 Task: Make in the project AgileEagle an epic 'Penetration Testing Process Improvement'. Create in the project AgileEagle an epic 'Cybersecurity Awareness Training Implementation'. Add in the project AgileEagle an epic 'Cybersecurity Incident Response Planning'
Action: Mouse moved to (187, 48)
Screenshot: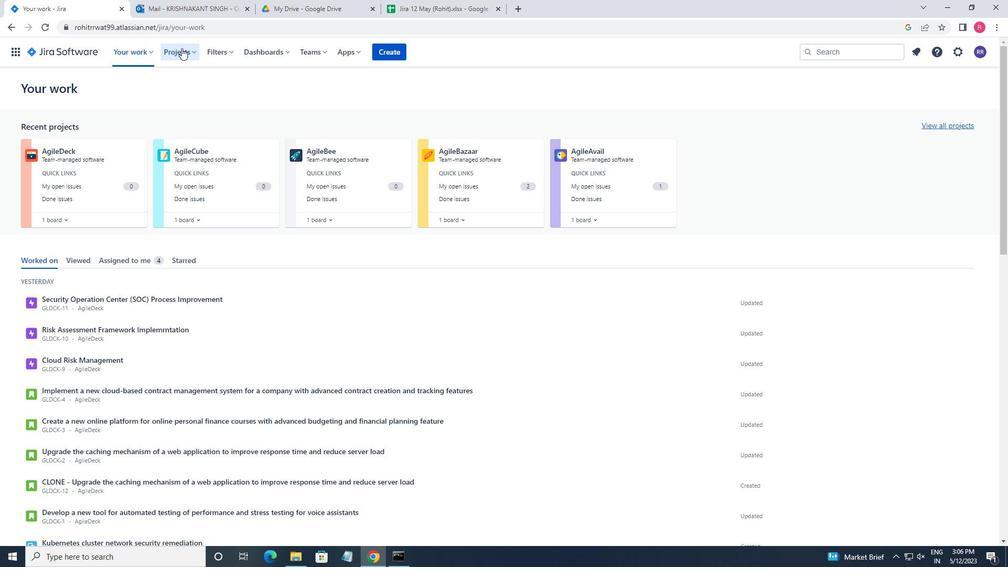 
Action: Mouse pressed left at (187, 48)
Screenshot: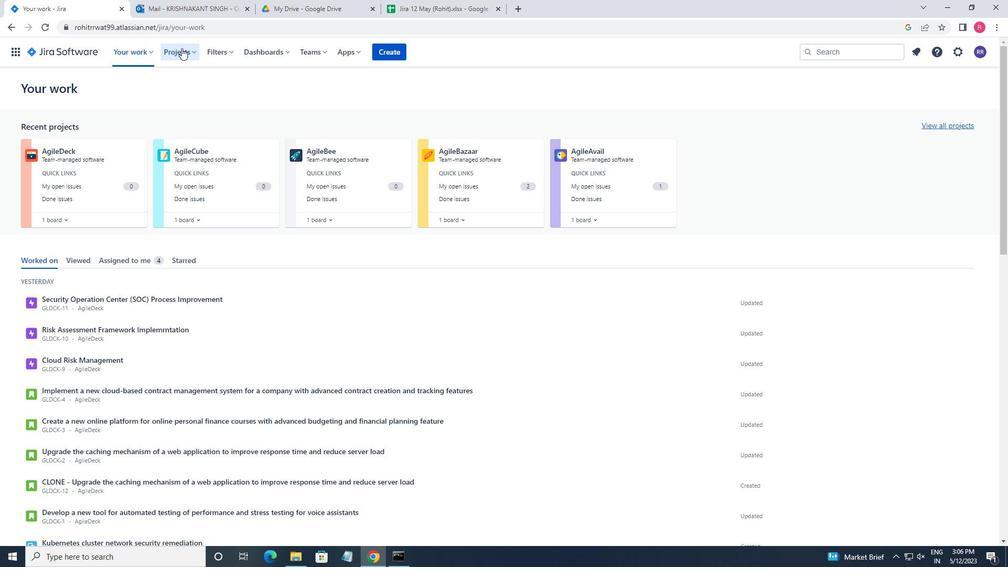 
Action: Mouse moved to (214, 98)
Screenshot: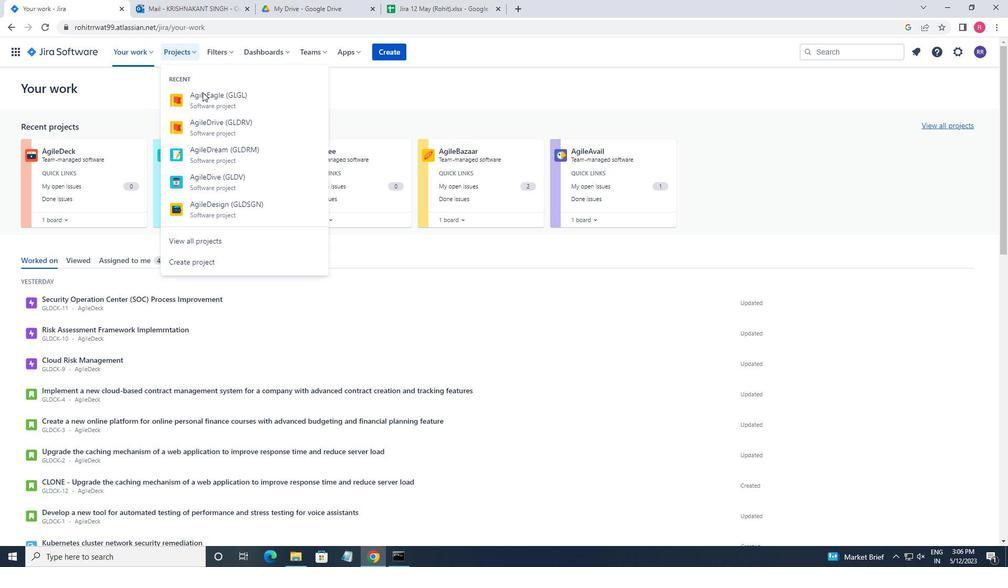 
Action: Mouse pressed left at (214, 98)
Screenshot: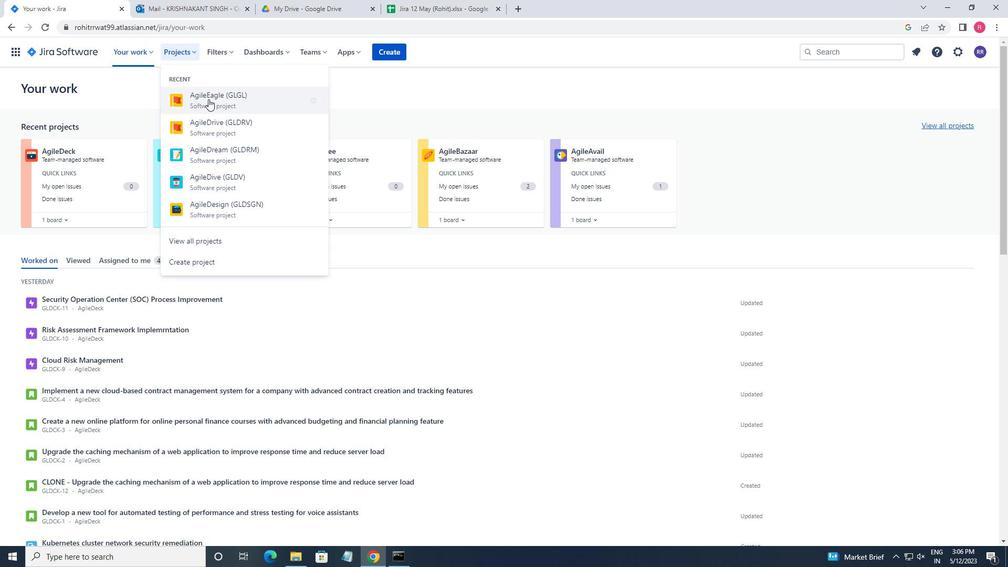 
Action: Mouse moved to (66, 165)
Screenshot: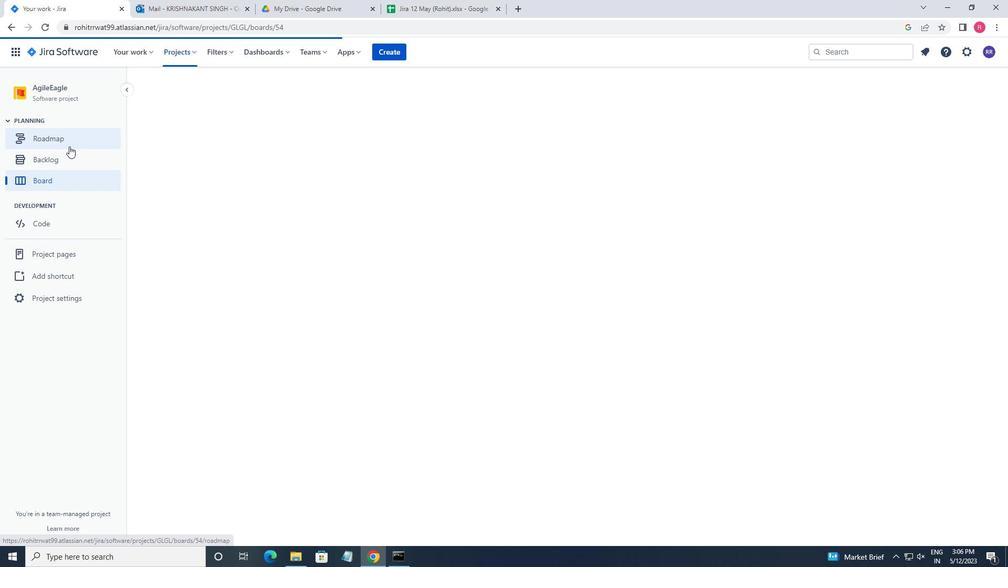 
Action: Mouse pressed left at (66, 165)
Screenshot: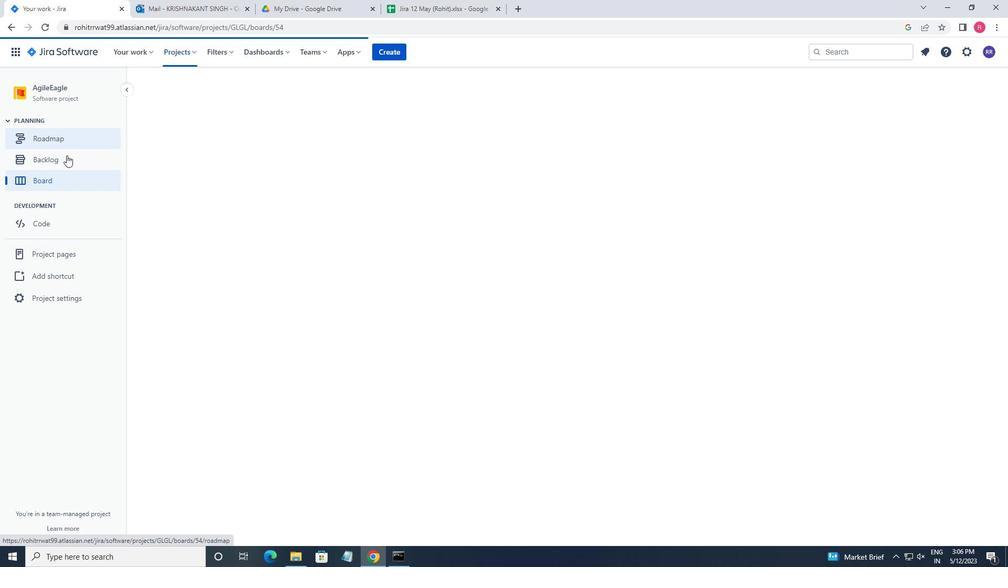 
Action: Mouse moved to (244, 360)
Screenshot: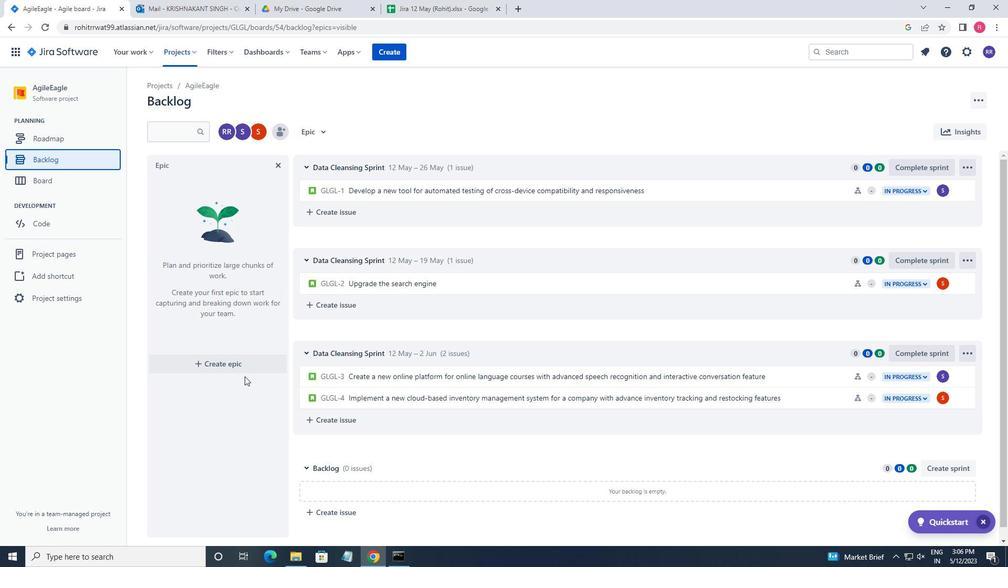 
Action: Mouse pressed left at (244, 360)
Screenshot: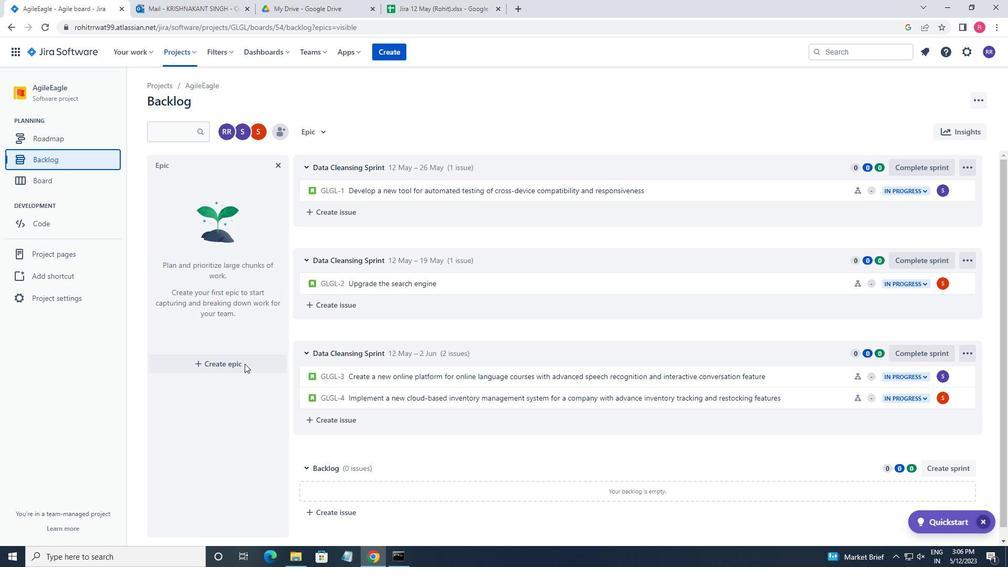 
Action: Mouse moved to (412, 391)
Screenshot: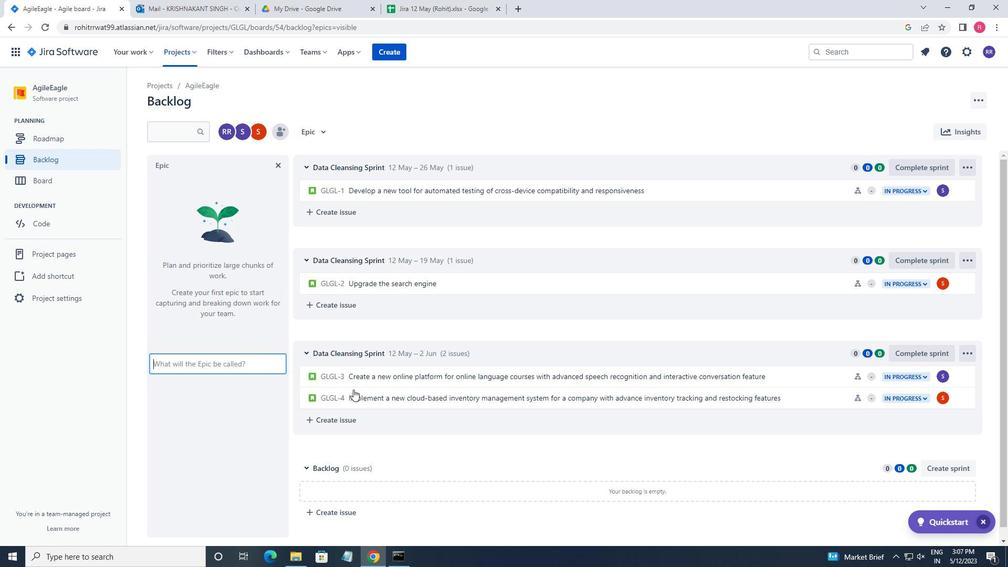 
Action: Key pressed <Key.shift_r>P
Screenshot: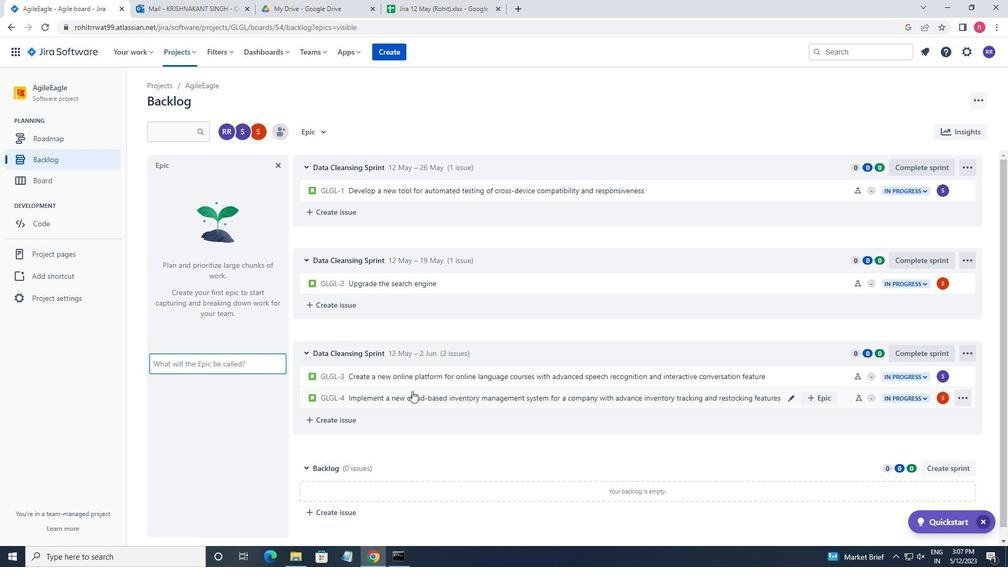 
Action: Mouse moved to (416, 388)
Screenshot: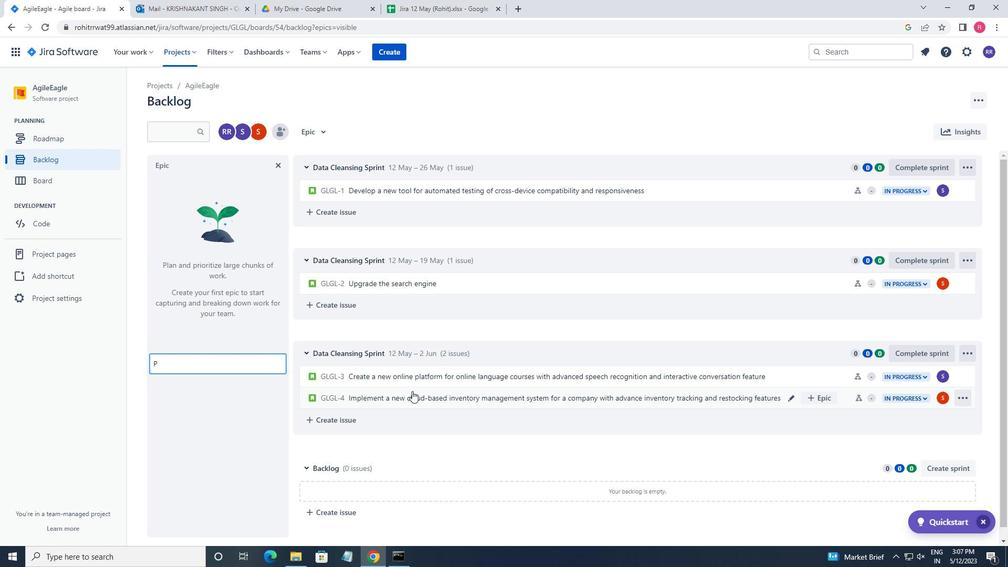 
Action: Key pressed enetration<Key.space><Key.shift>TESTIN
Screenshot: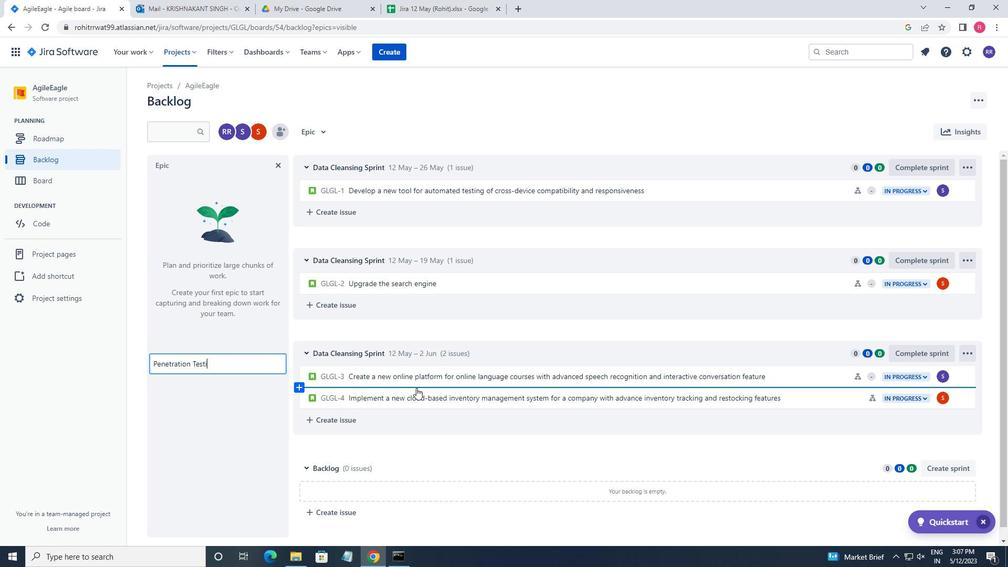 
Action: Mouse moved to (419, 385)
Screenshot: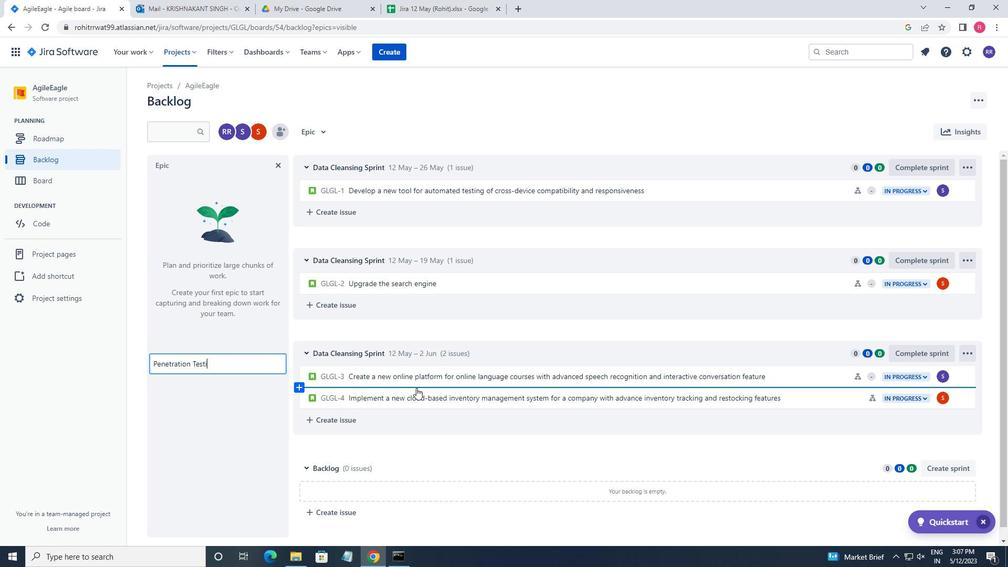 
Action: Key pressed G<Key.space>
Screenshot: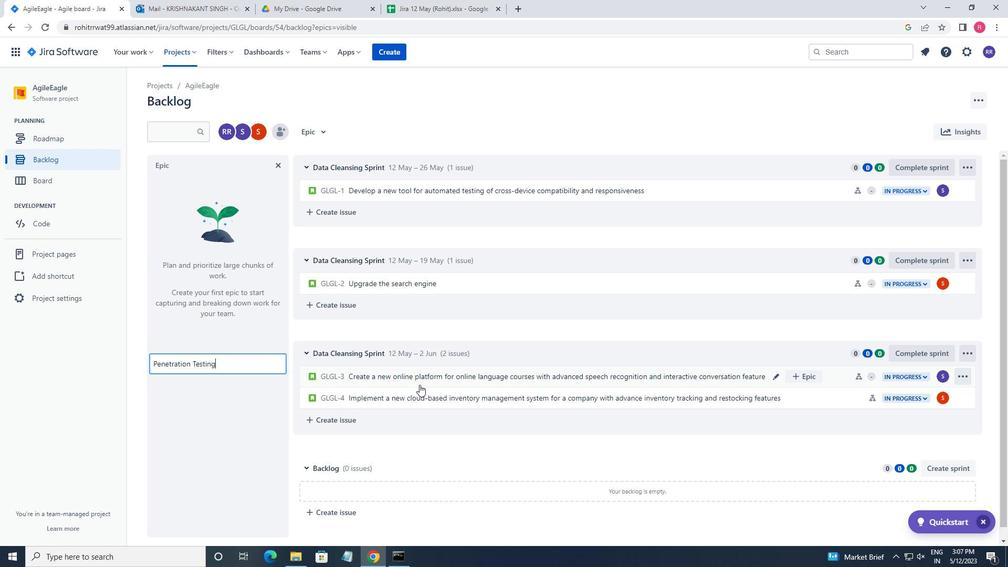 
Action: Mouse moved to (419, 384)
Screenshot: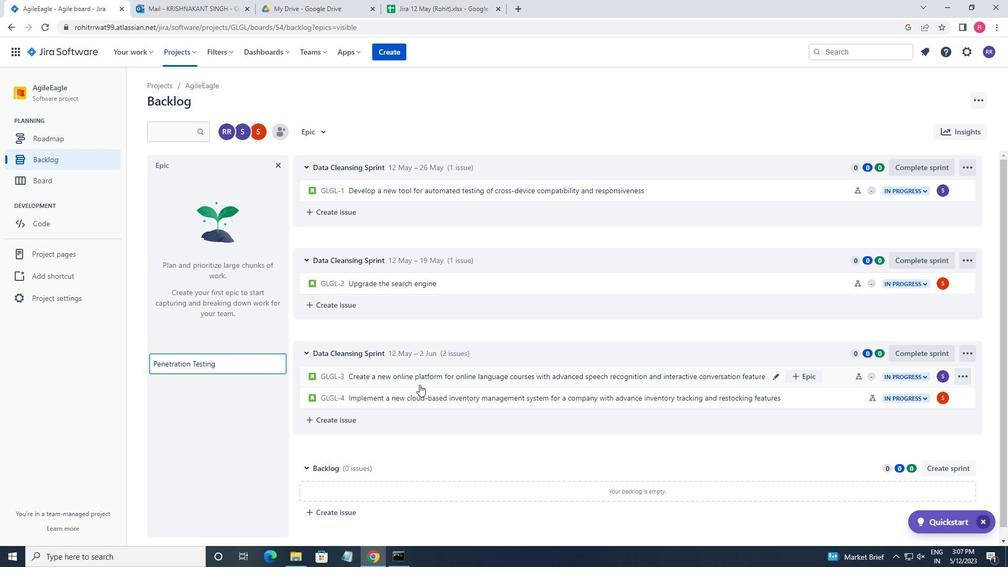 
Action: Key pressed <Key.shift_r>PROCESS
Screenshot: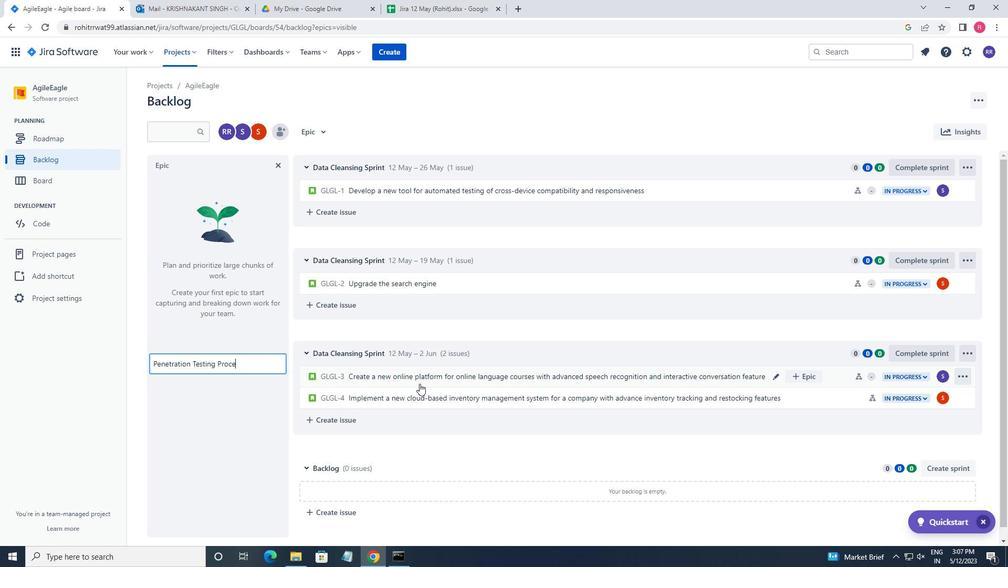 
Action: Mouse moved to (419, 383)
Screenshot: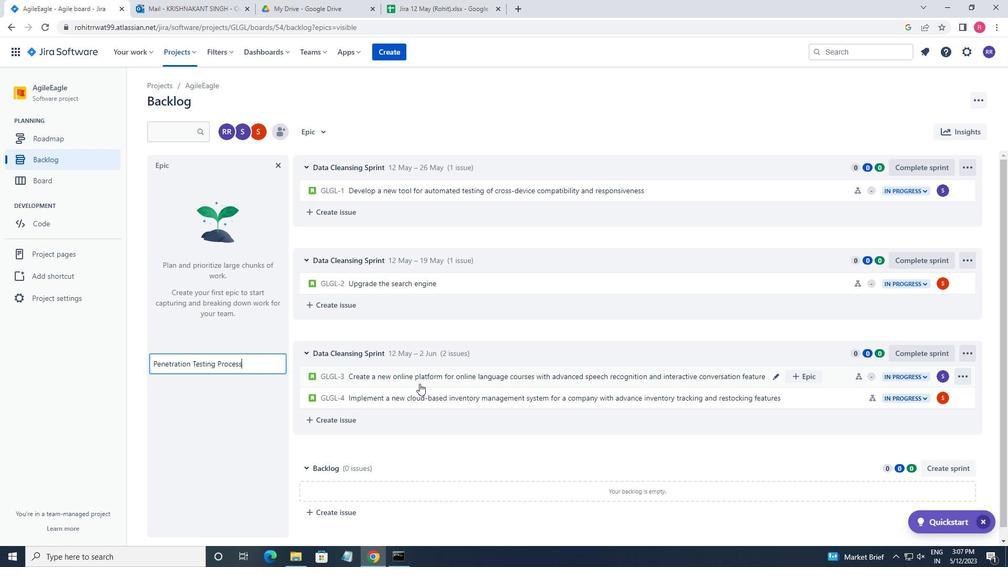 
Action: Key pressed <Key.space>
Screenshot: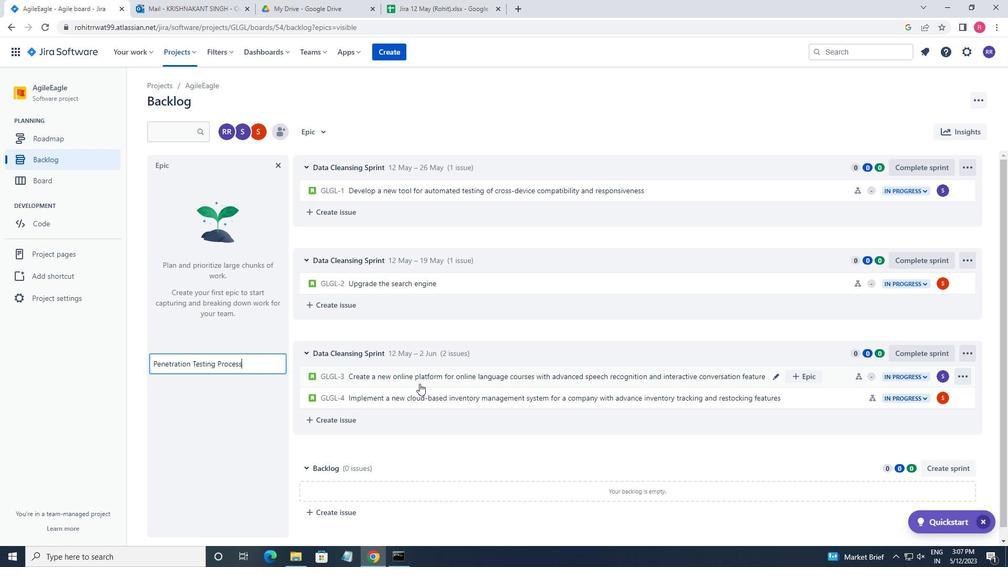 
Action: Mouse moved to (421, 381)
Screenshot: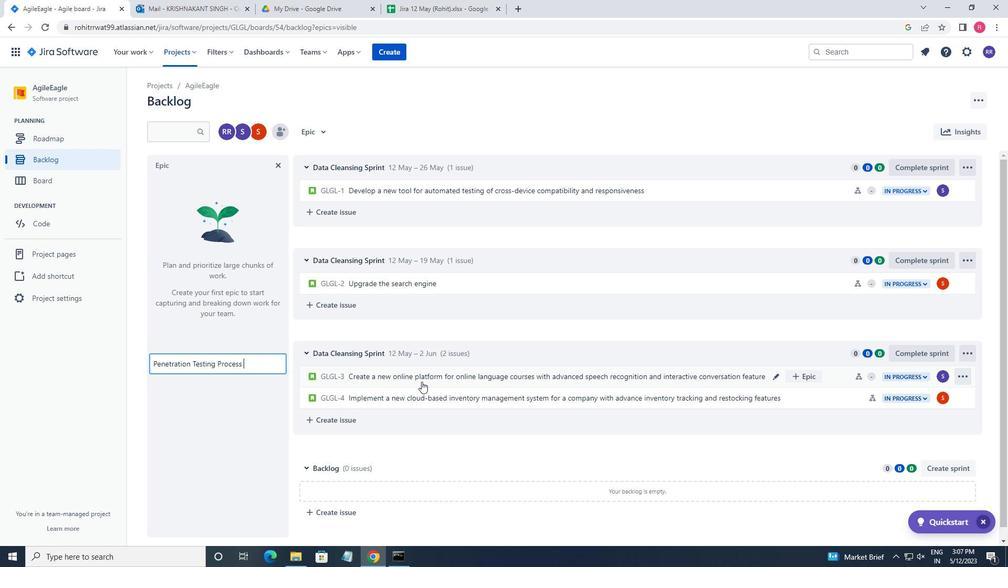 
Action: Key pressed <Key.shift_r><Key.shift_r>IMP
Screenshot: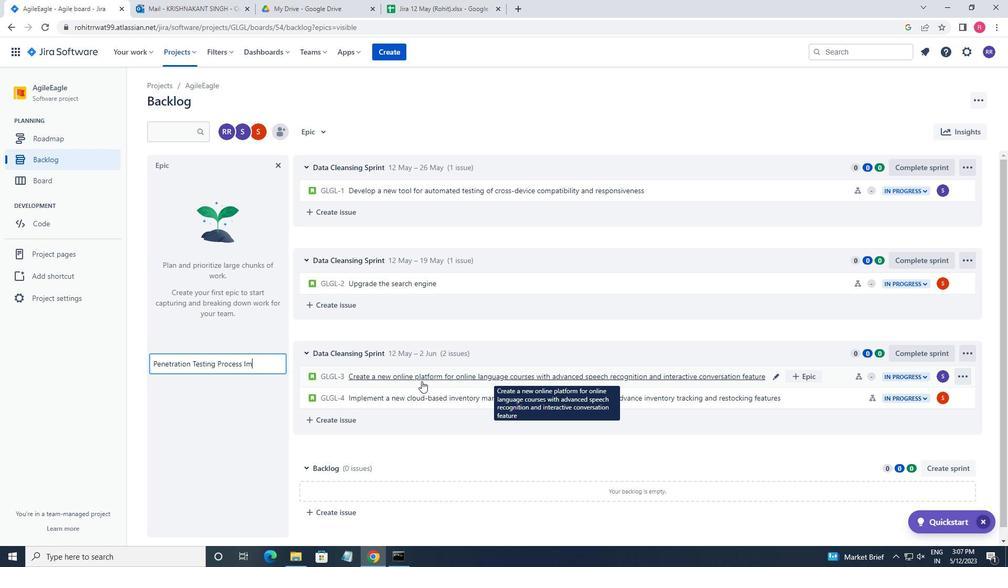 
Action: Mouse moved to (422, 381)
Screenshot: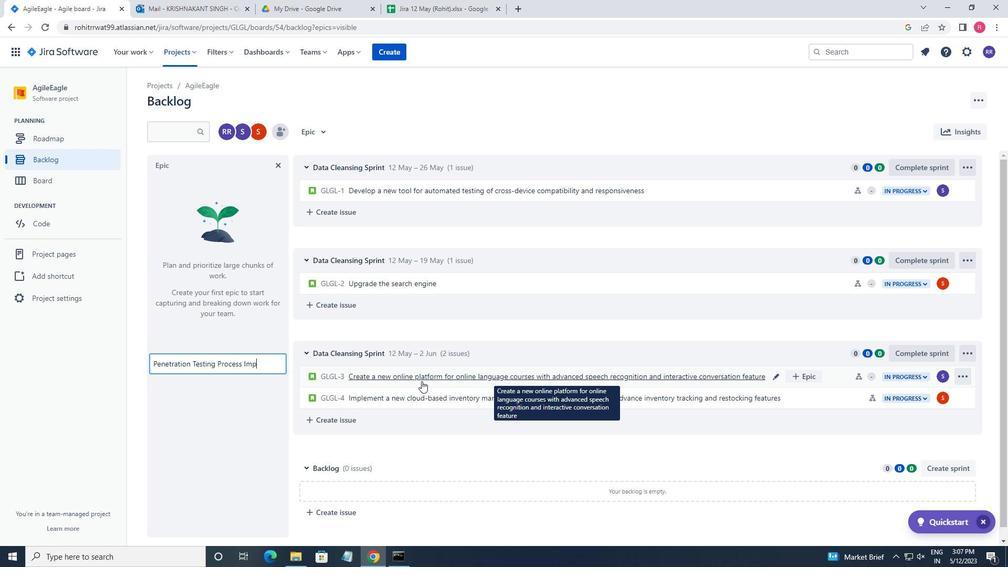 
Action: Key pressed ROV
Screenshot: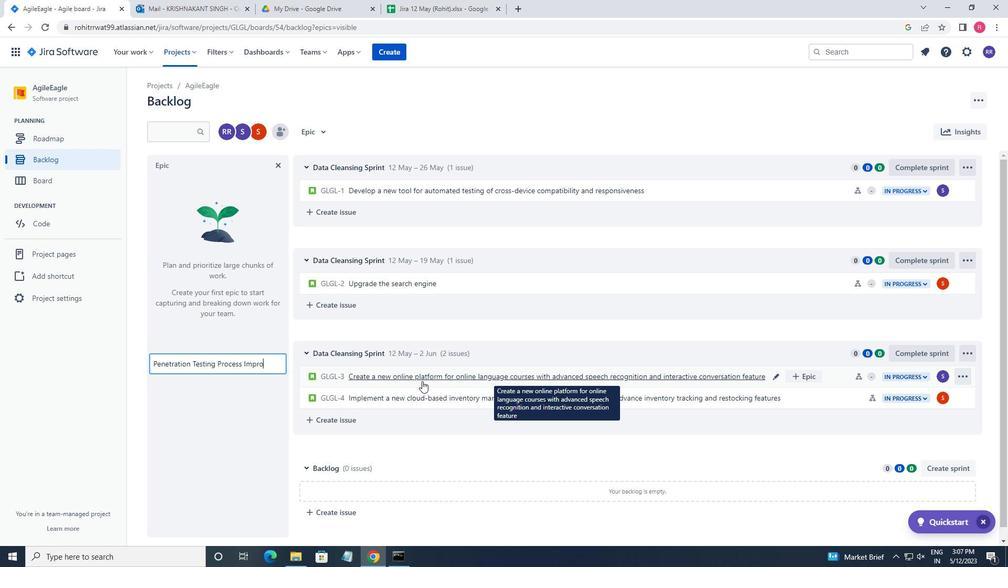 
Action: Mouse moved to (423, 379)
Screenshot: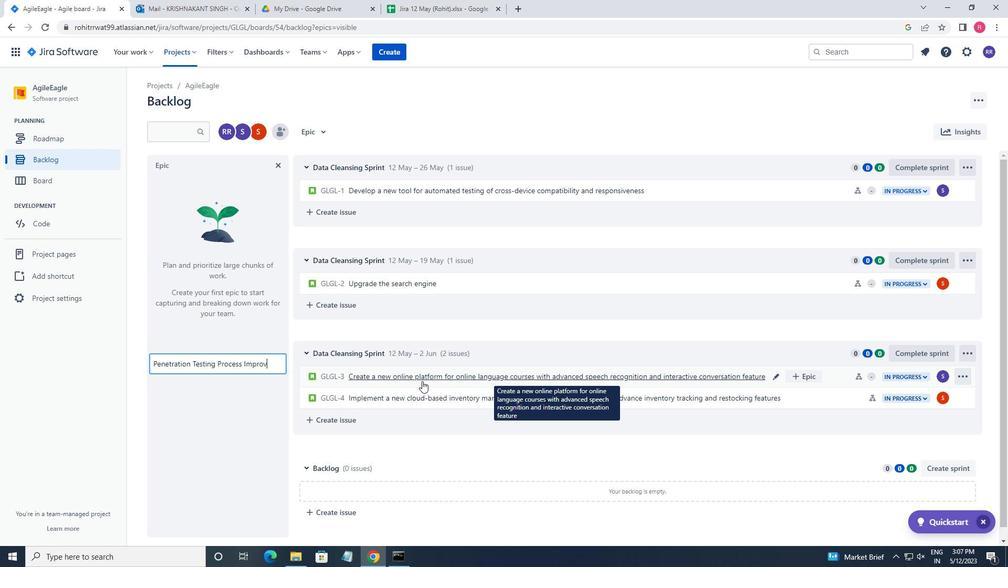
Action: Key pressed E
Screenshot: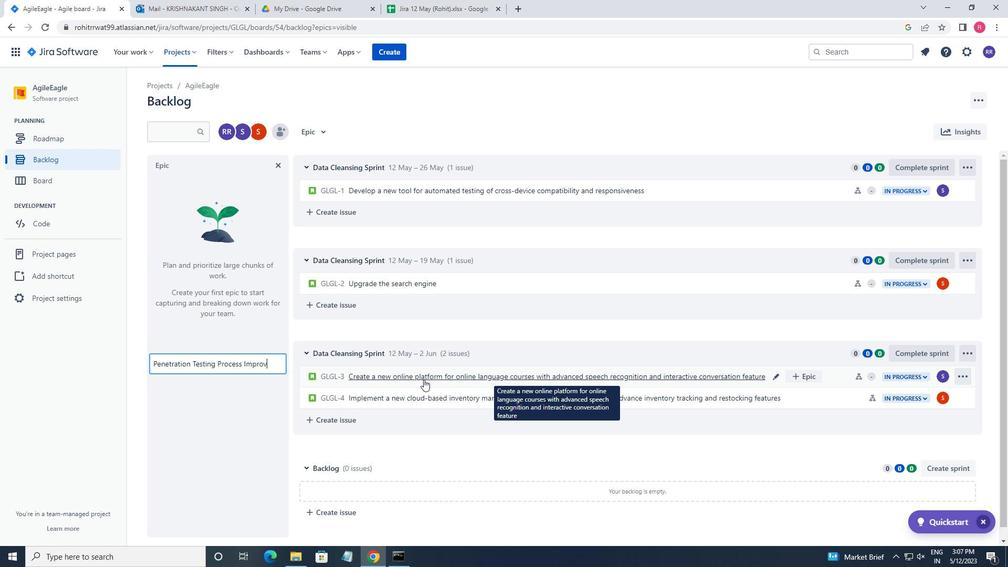 
Action: Mouse moved to (417, 379)
Screenshot: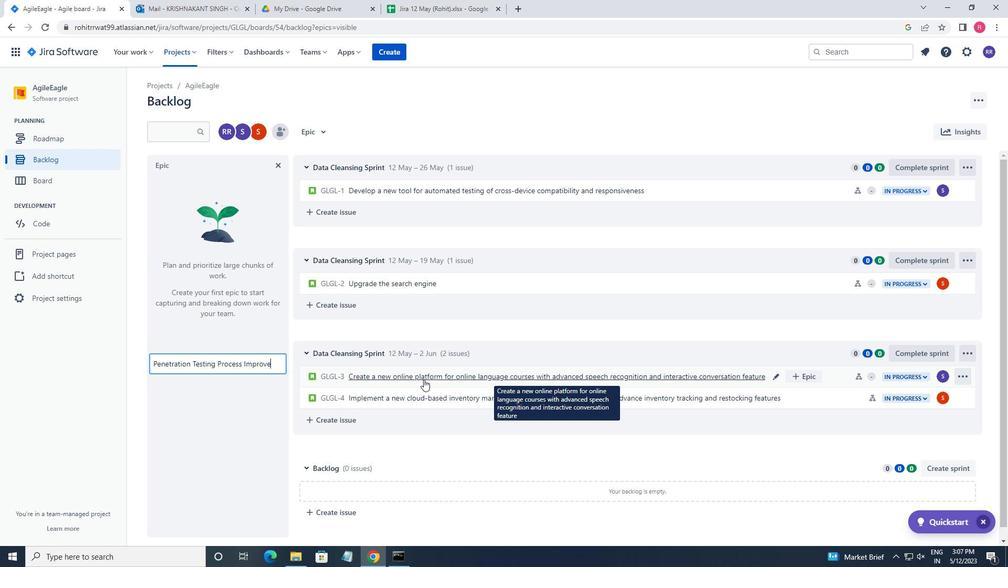 
Action: Key pressed MENT<Key.space><Key.enter><Key.shift><Key.shift>CYBERSEC
Screenshot: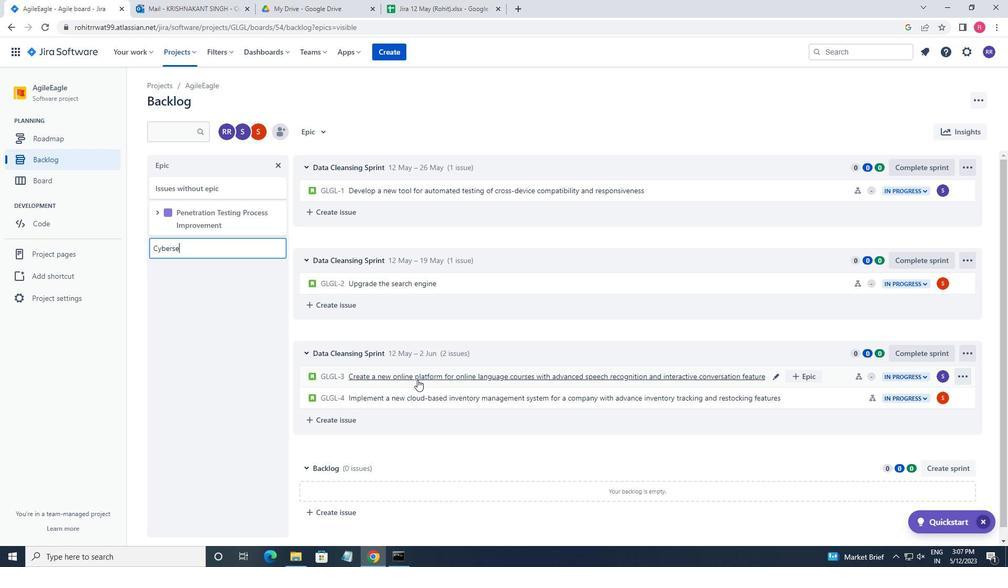 
Action: Mouse moved to (417, 379)
Screenshot: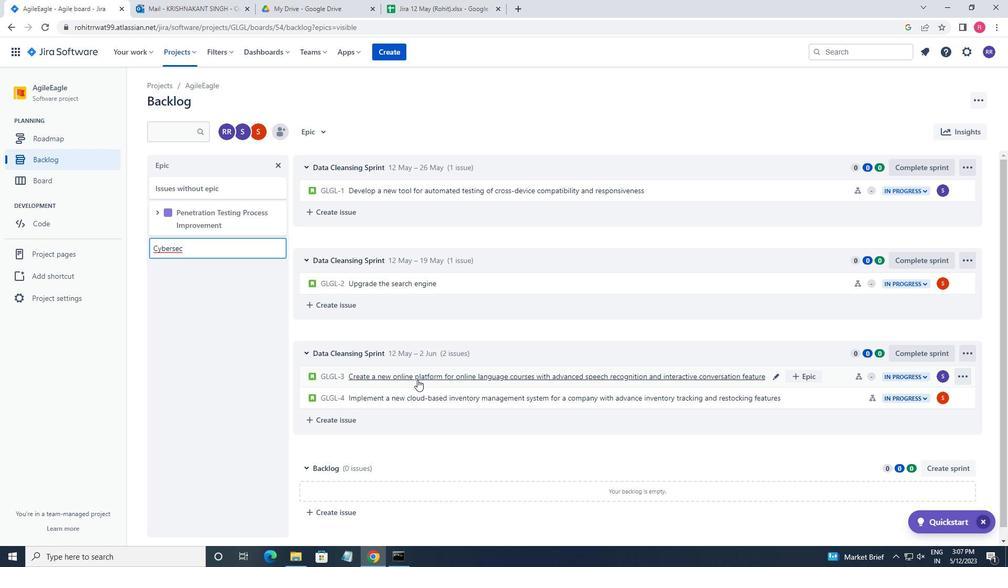 
Action: Key pressed URITY<Key.space><Key.shift>AWAR
Screenshot: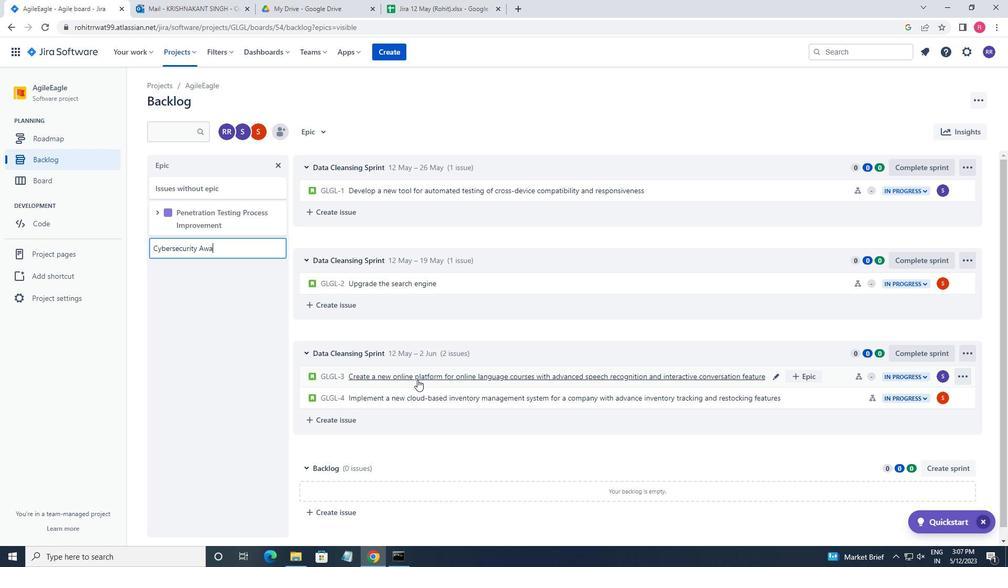 
Action: Mouse moved to (419, 378)
Screenshot: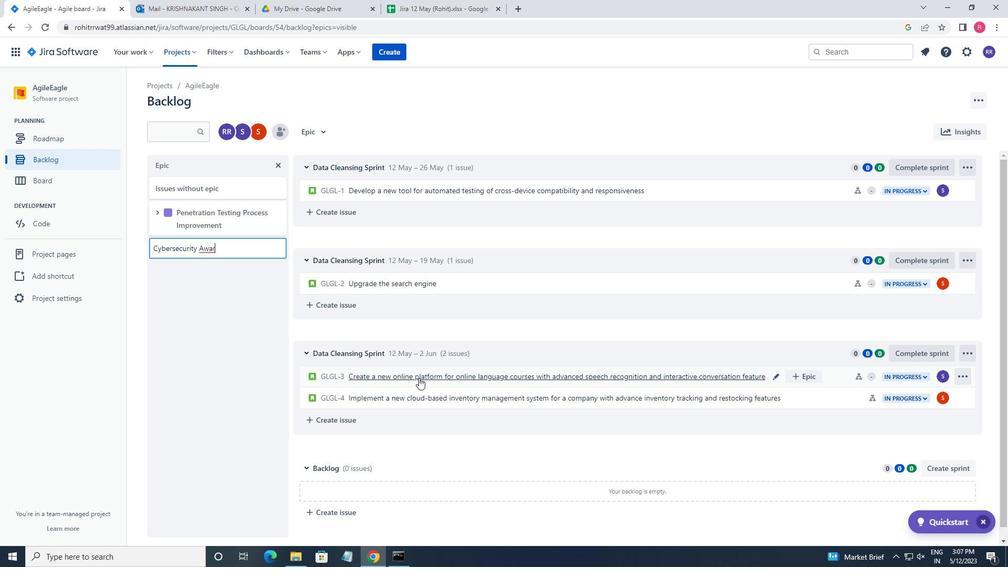 
Action: Key pressed <Key.backspace>
Screenshot: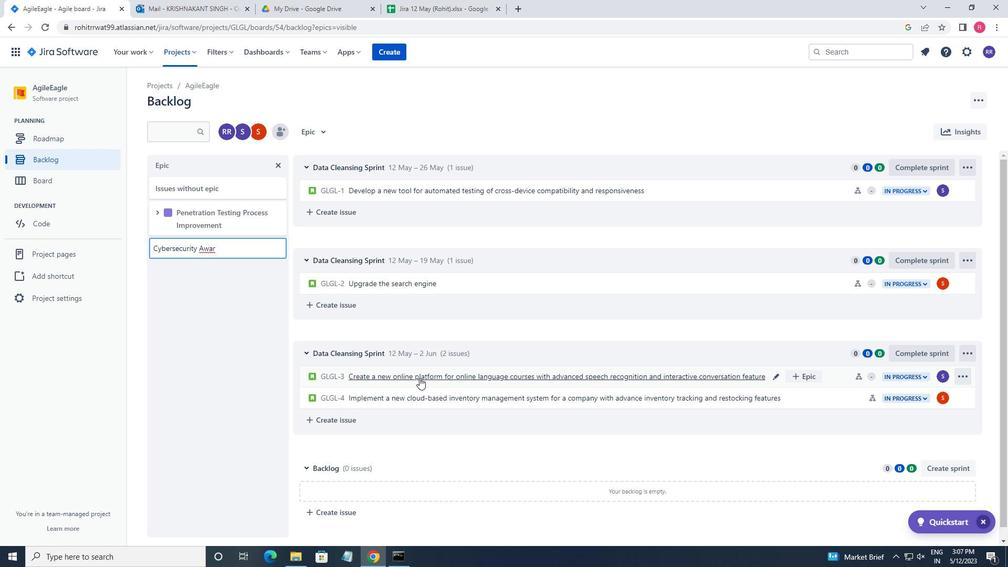
Action: Mouse moved to (414, 372)
Screenshot: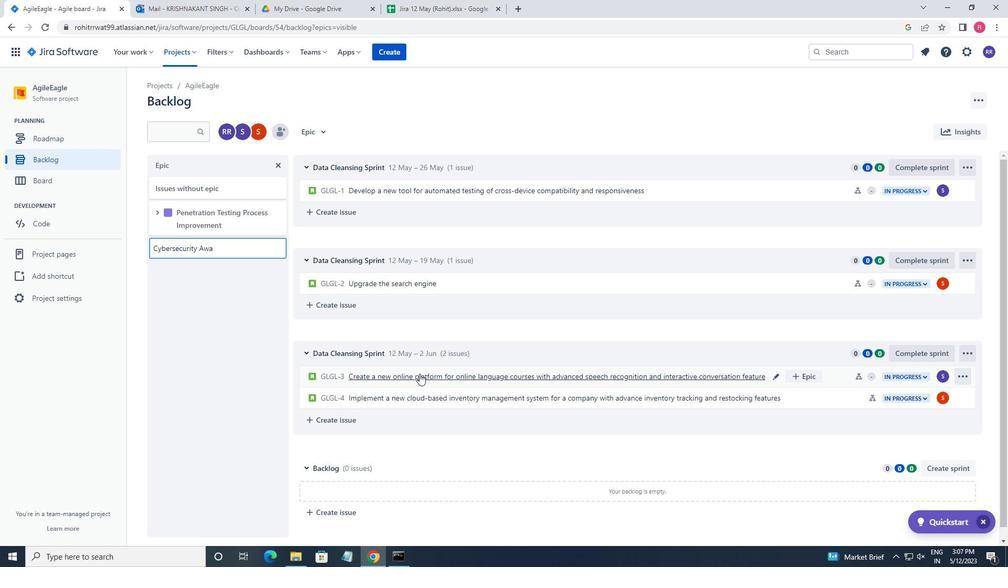 
Action: Key pressed RENESS<Key.space><Key.shift>TRANING<Key.space><Key.backspace><Key.backspace><Key.backspace><Key.backspace>
Screenshot: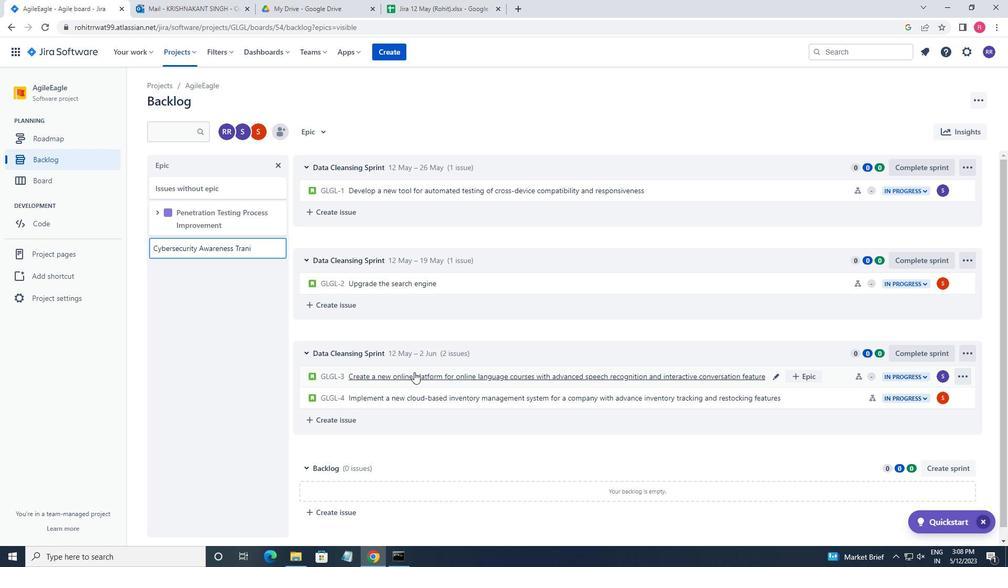 
Action: Mouse moved to (416, 369)
Screenshot: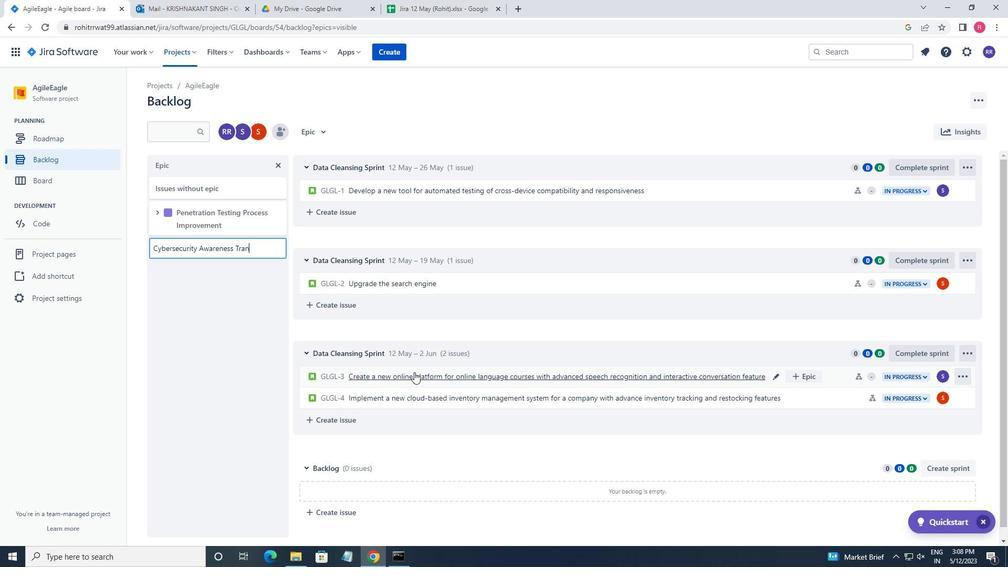 
Action: Key pressed <Key.backspace>INING<Key.space><Key.shift_r><Key.shift_r><Key.shift_r><Key.shift_r><Key.shift_r>IMP
Screenshot: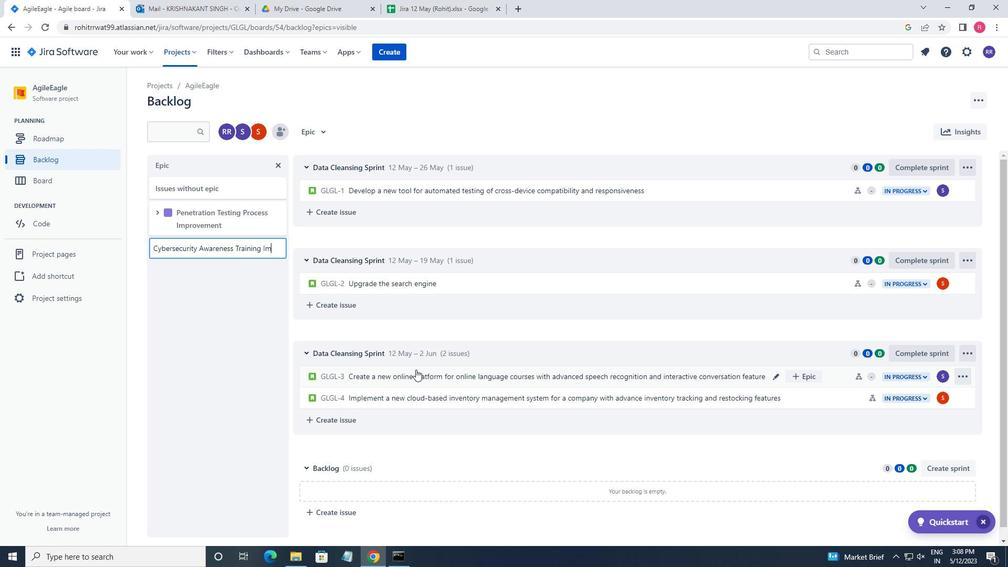 
Action: Mouse moved to (415, 371)
Screenshot: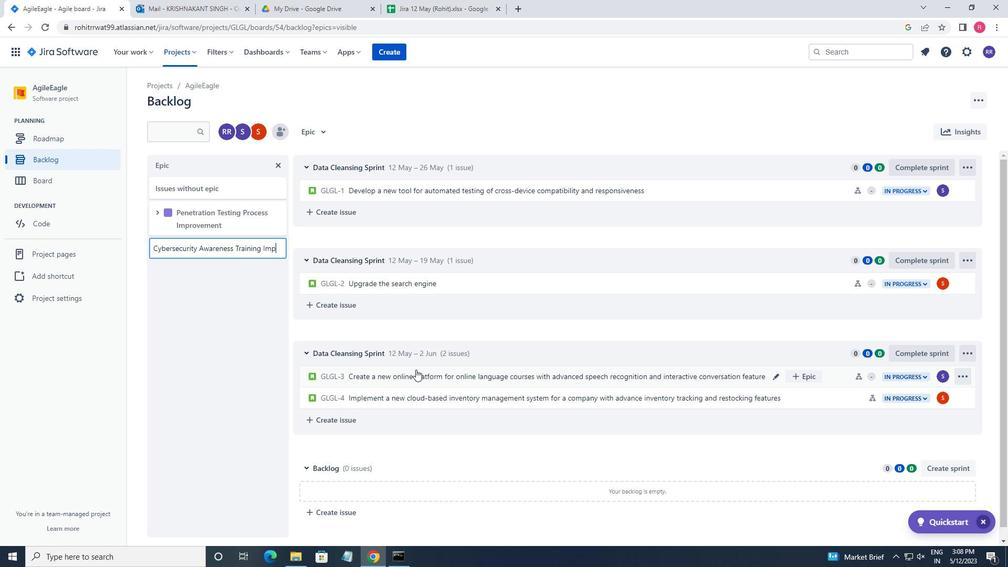 
Action: Key pressed L
Screenshot: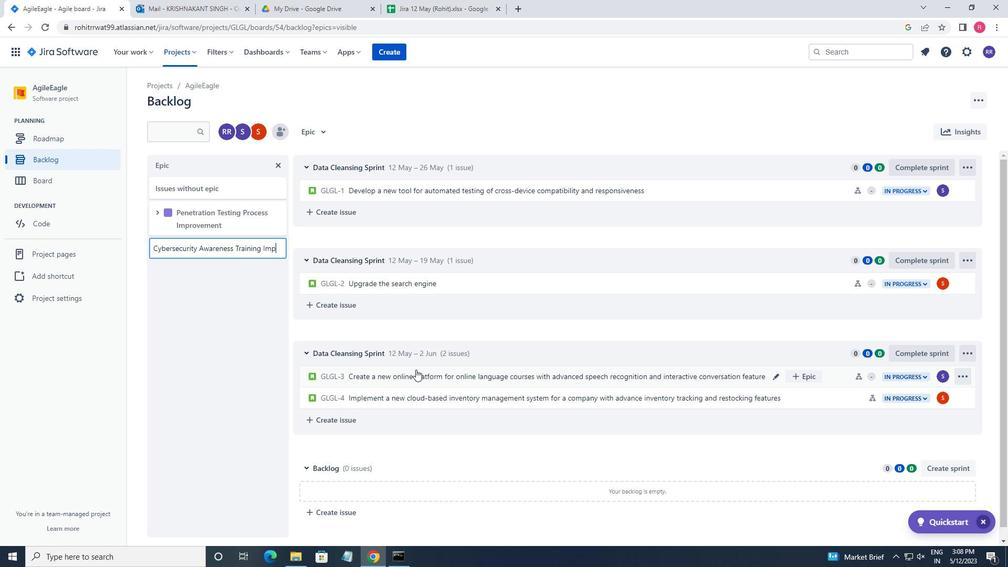 
Action: Mouse moved to (412, 372)
Screenshot: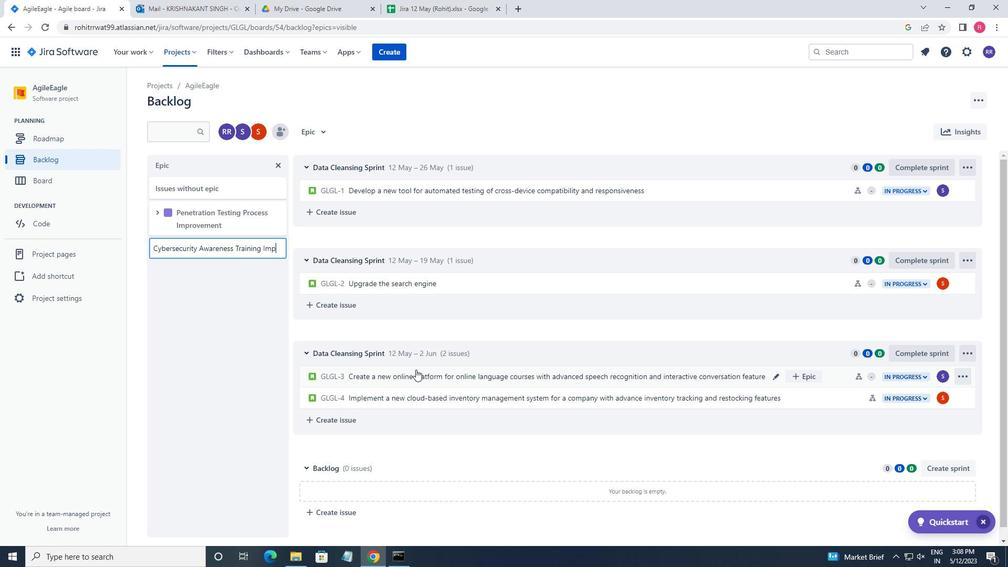 
Action: Key pressed EMEN
Screenshot: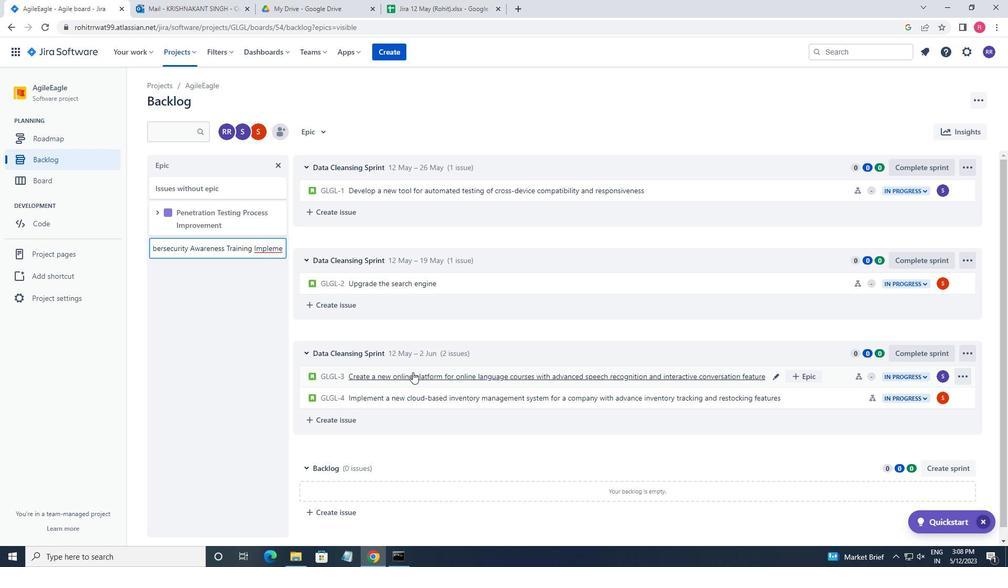 
Action: Mouse moved to (412, 372)
Screenshot: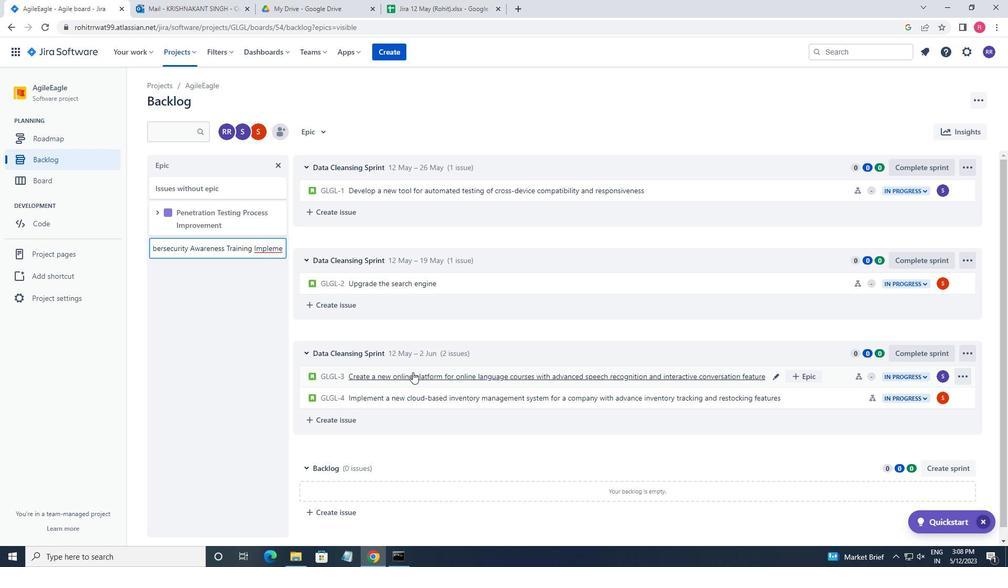 
Action: Key pressed TATION<Key.space>
Screenshot: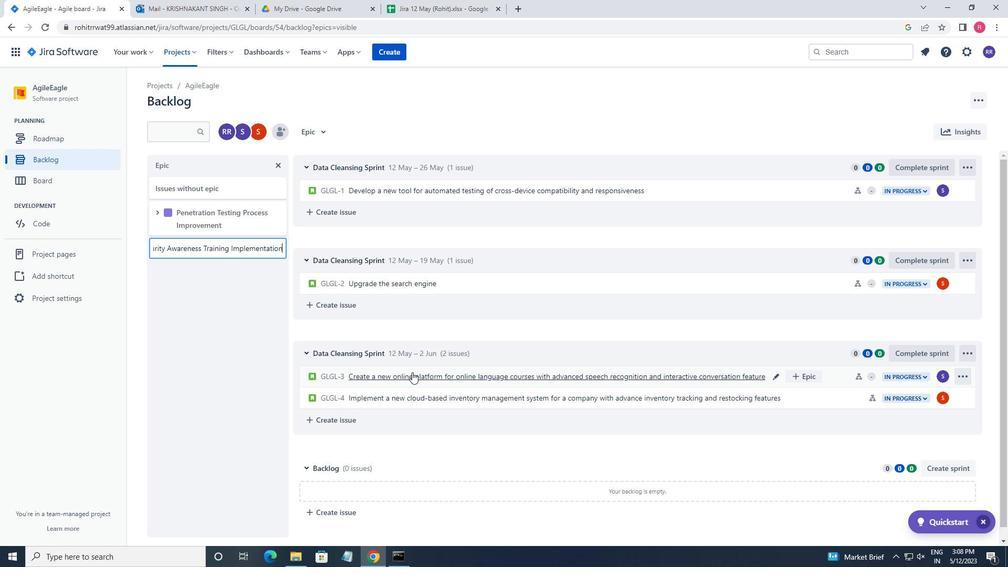 
Action: Mouse moved to (410, 372)
Screenshot: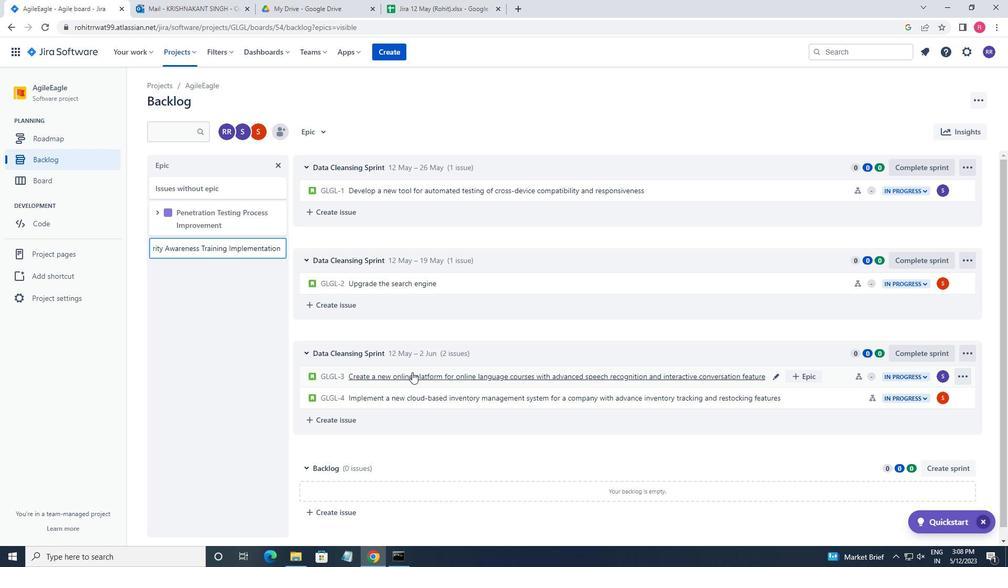 
Action: Key pressed <Key.enter>
Screenshot: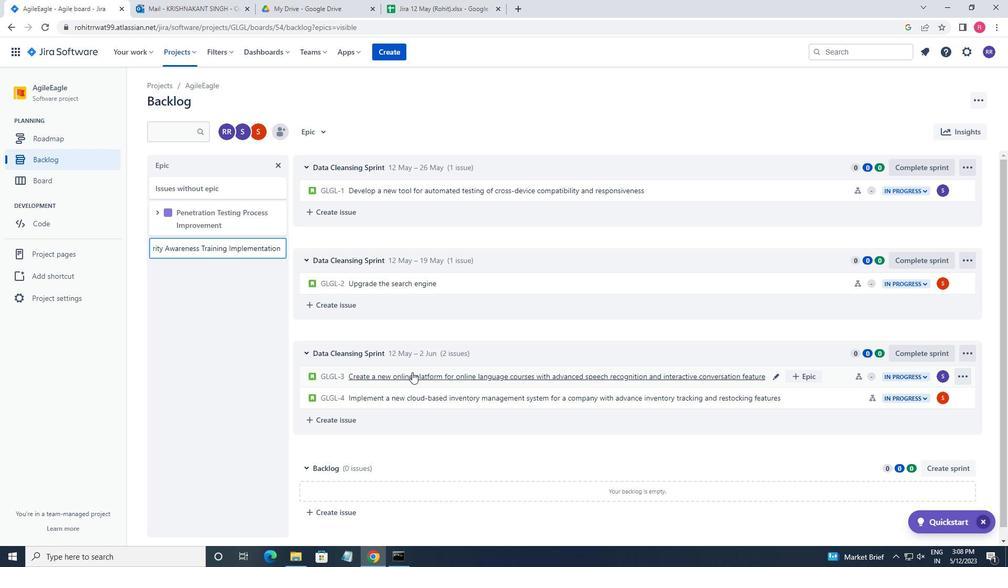 
Action: Mouse moved to (410, 372)
Screenshot: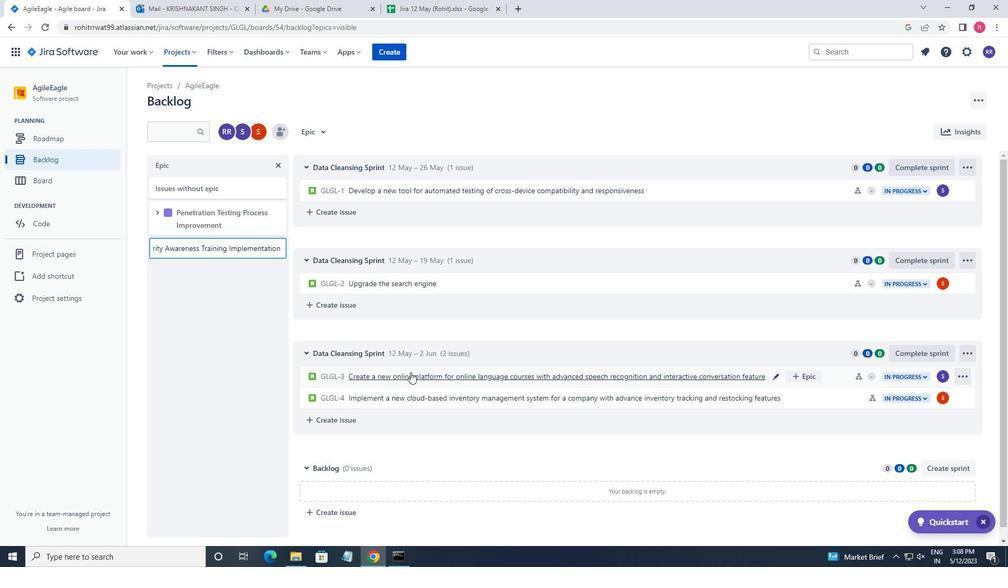 
Action: Key pressed <Key.shift>CYBER
Screenshot: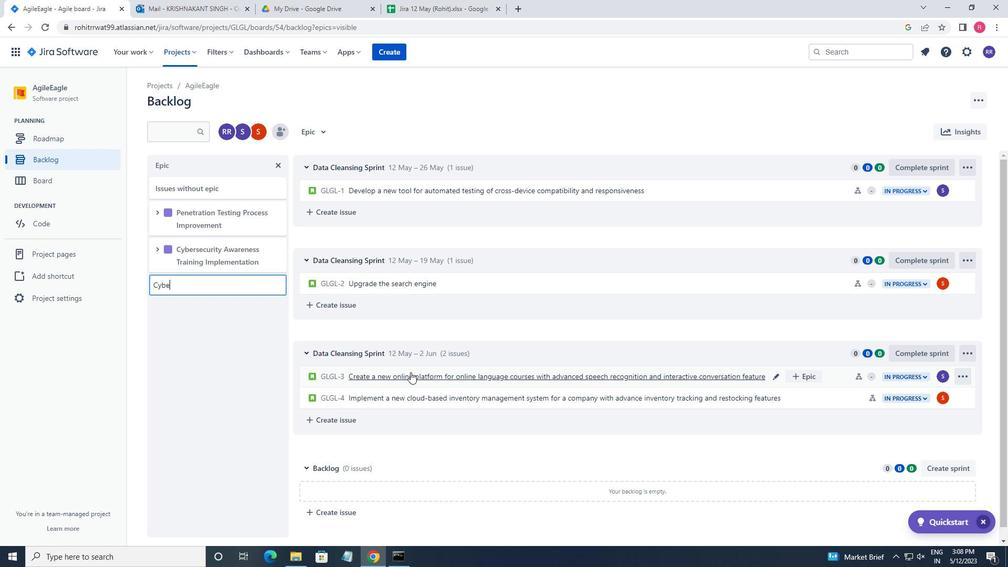 
Action: Mouse moved to (410, 373)
Screenshot: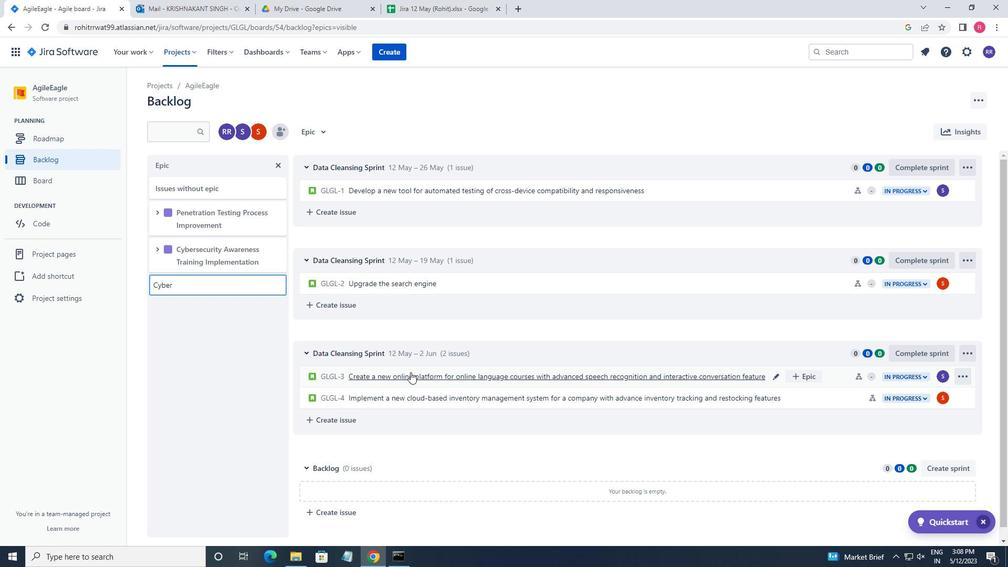 
Action: Key pressed SECUARTY
Screenshot: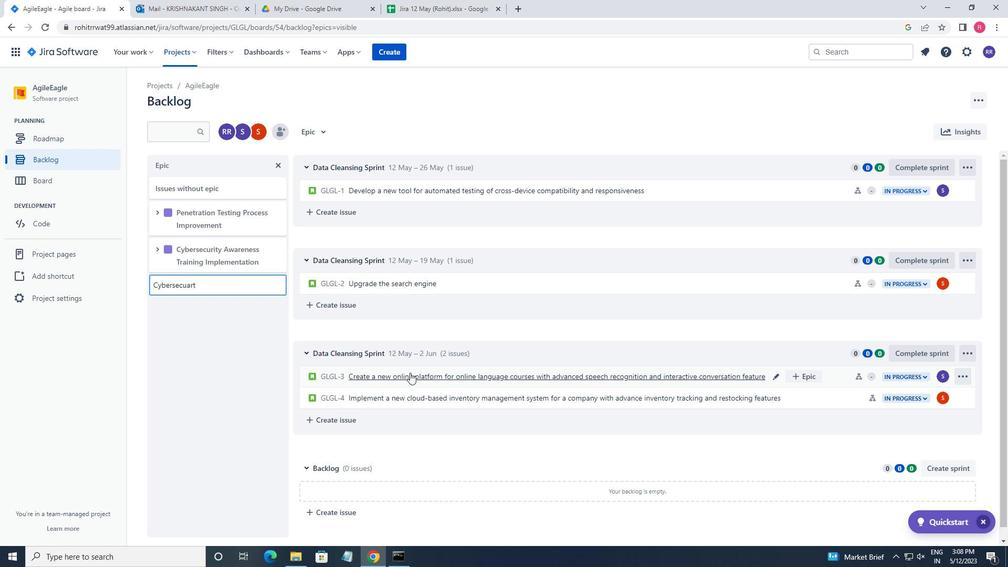 
Action: Mouse moved to (410, 373)
Screenshot: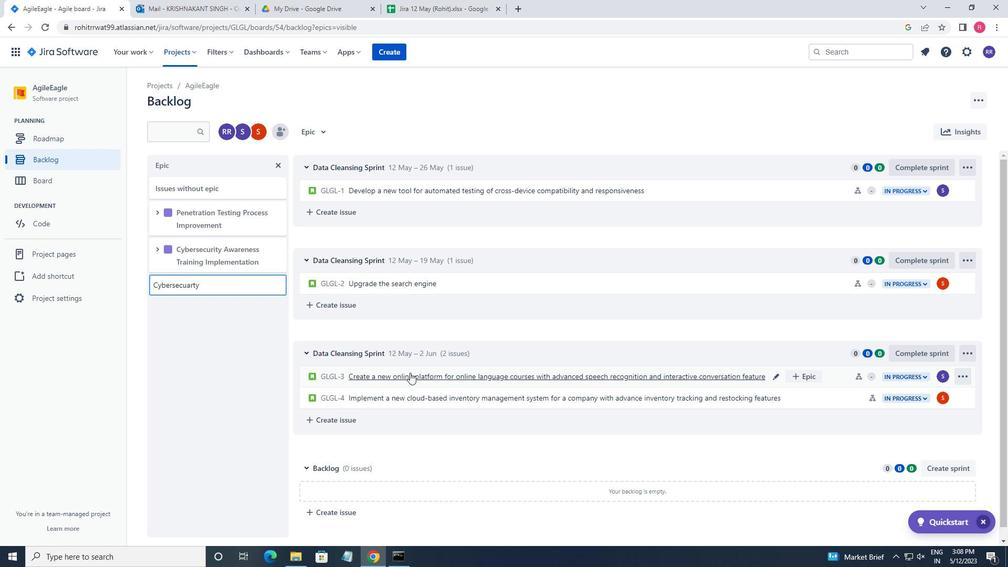 
Action: Key pressed <Key.space><Key.backspace><Key.backspace><Key.backspace>
Screenshot: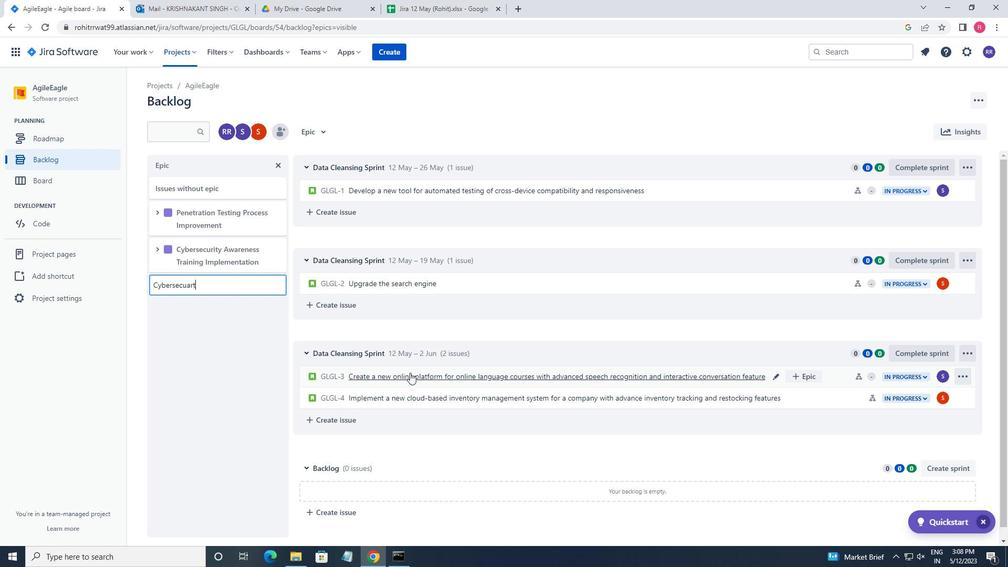 
Action: Mouse moved to (409, 373)
Screenshot: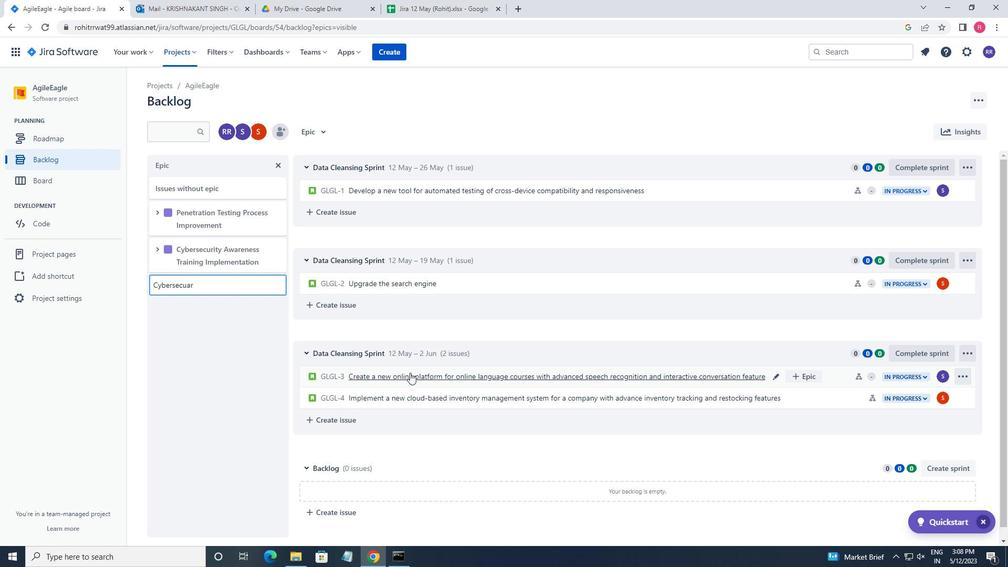 
Action: Key pressed <Key.backspace>
Screenshot: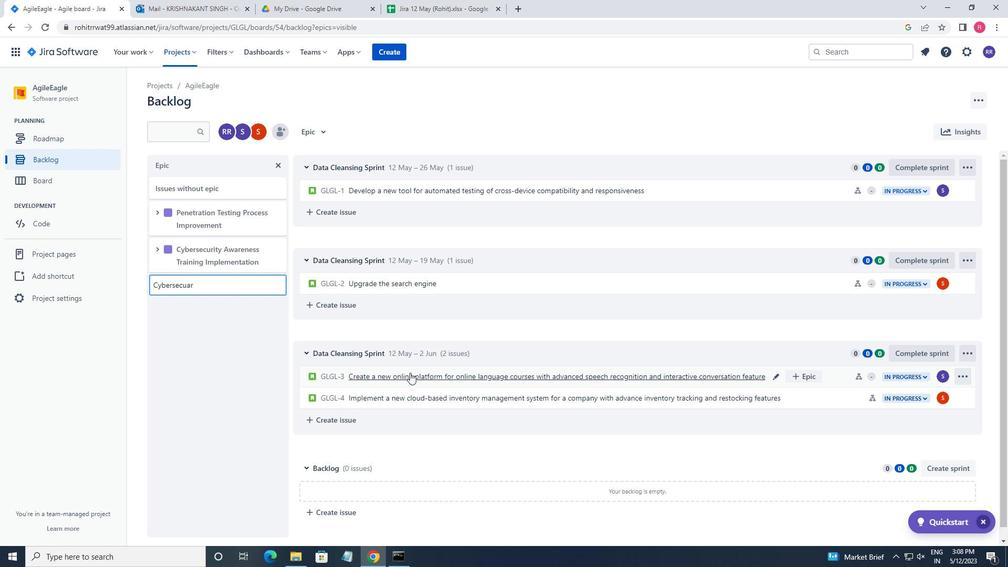 
Action: Mouse moved to (408, 373)
Screenshot: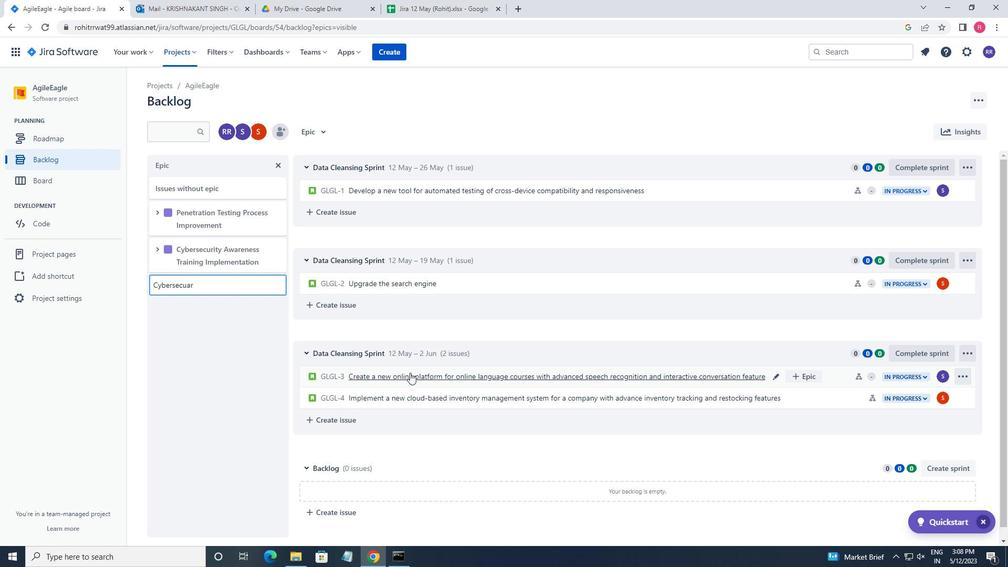 
Action: Key pressed <Key.backspace><Key.backspace>U
Screenshot: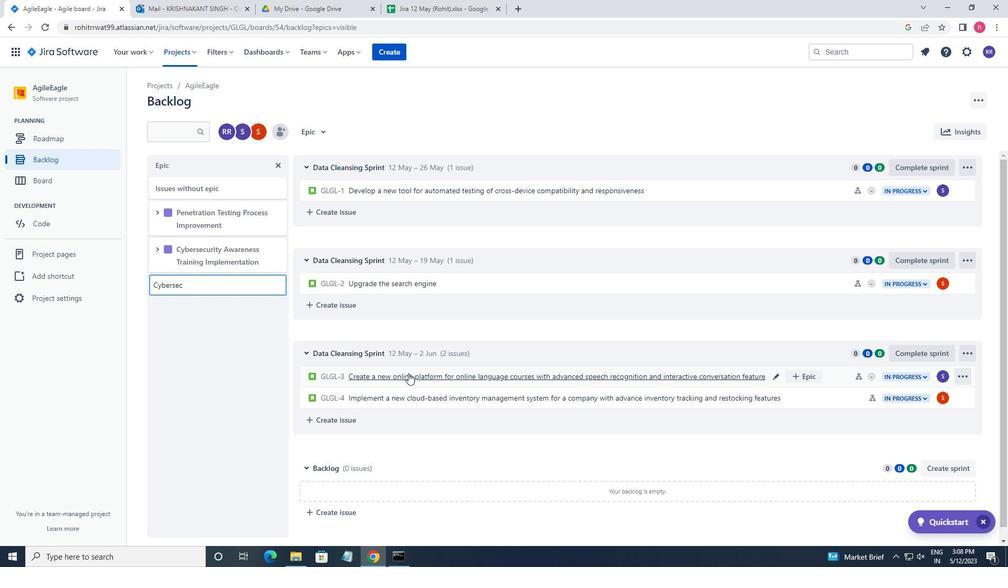 
Action: Mouse moved to (408, 373)
Screenshot: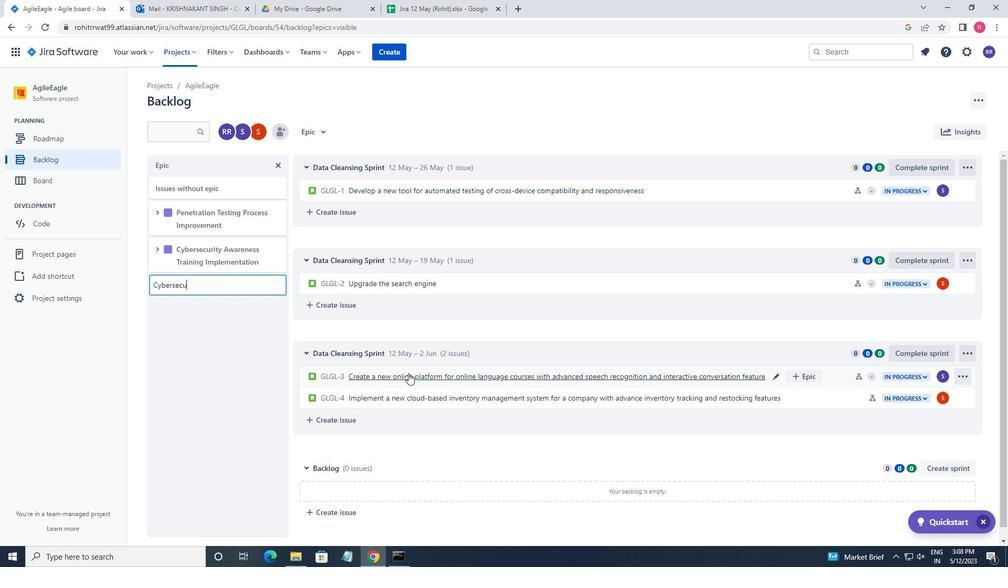 
Action: Key pressed R
Screenshot: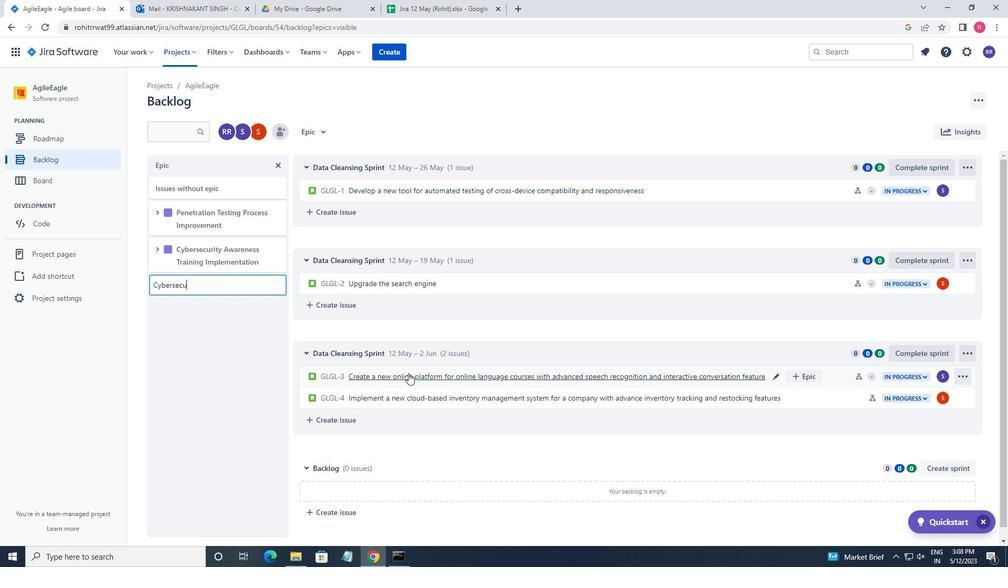 
Action: Mouse moved to (411, 372)
Screenshot: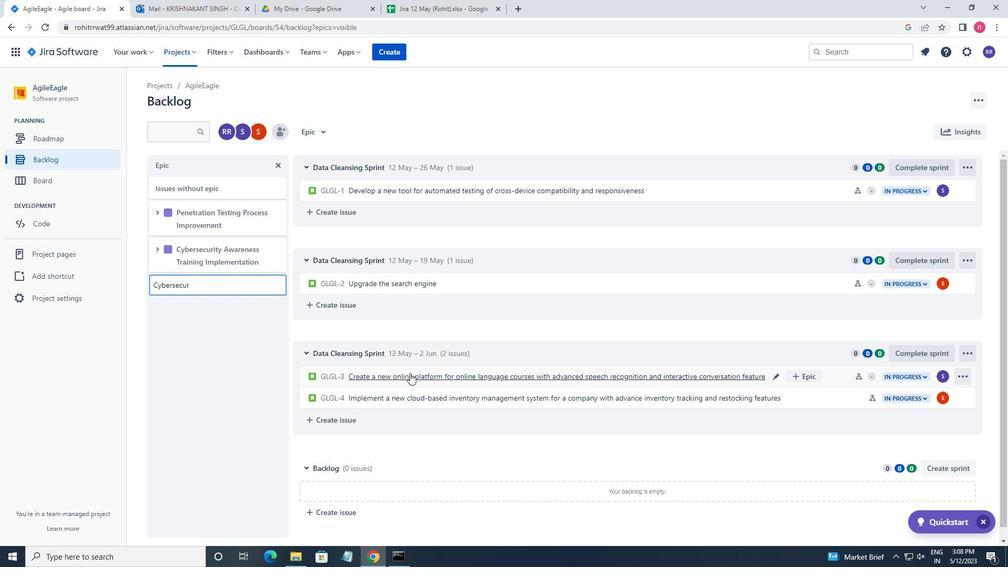 
Action: Key pressed ITY
Screenshot: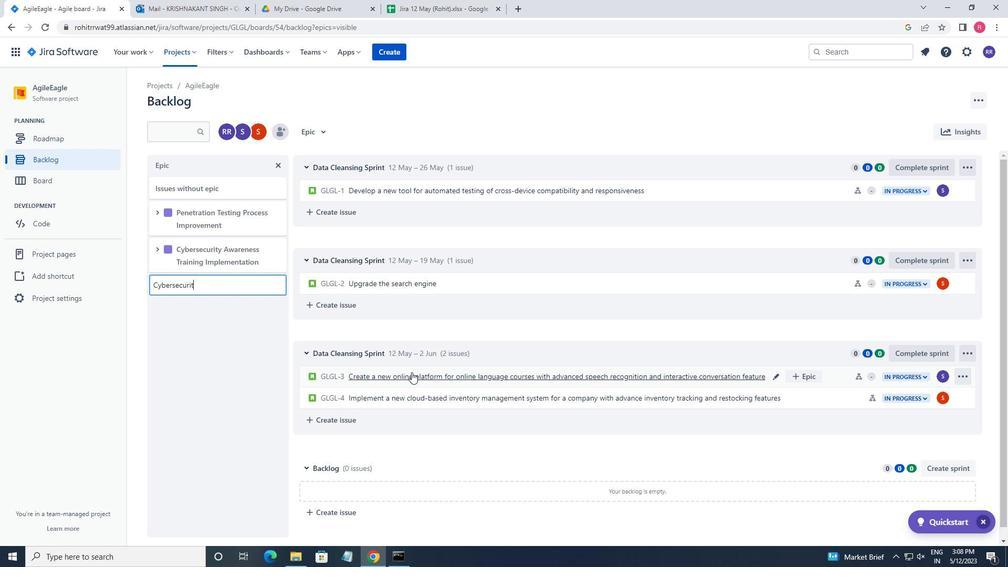 
Action: Mouse moved to (413, 371)
Screenshot: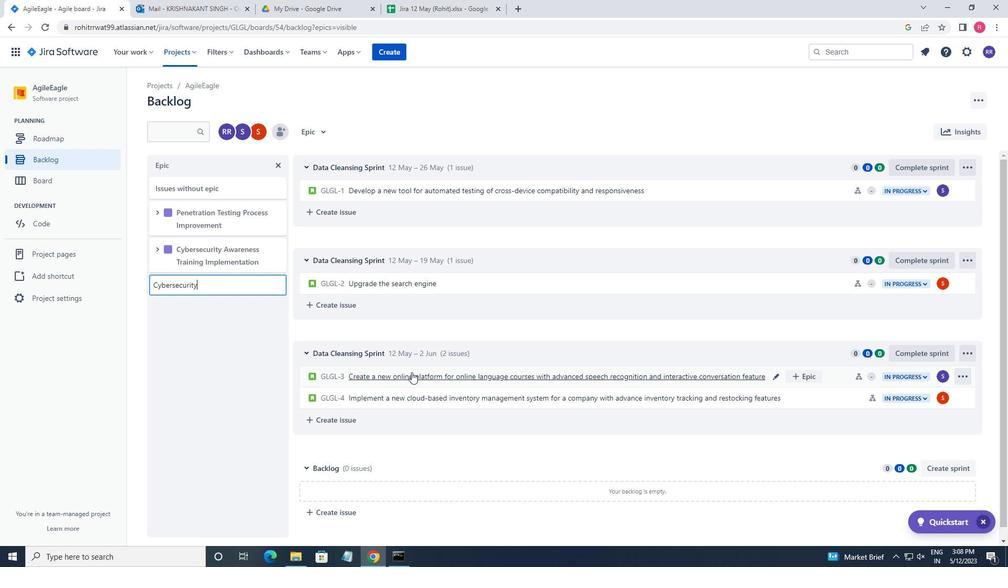 
Action: Key pressed <Key.space>
Screenshot: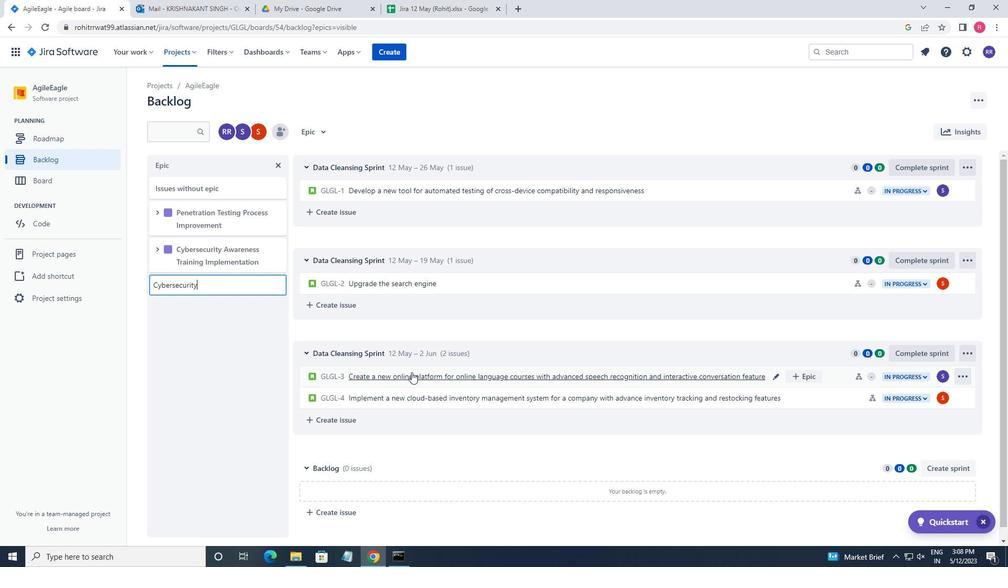 
Action: Mouse moved to (413, 371)
Screenshot: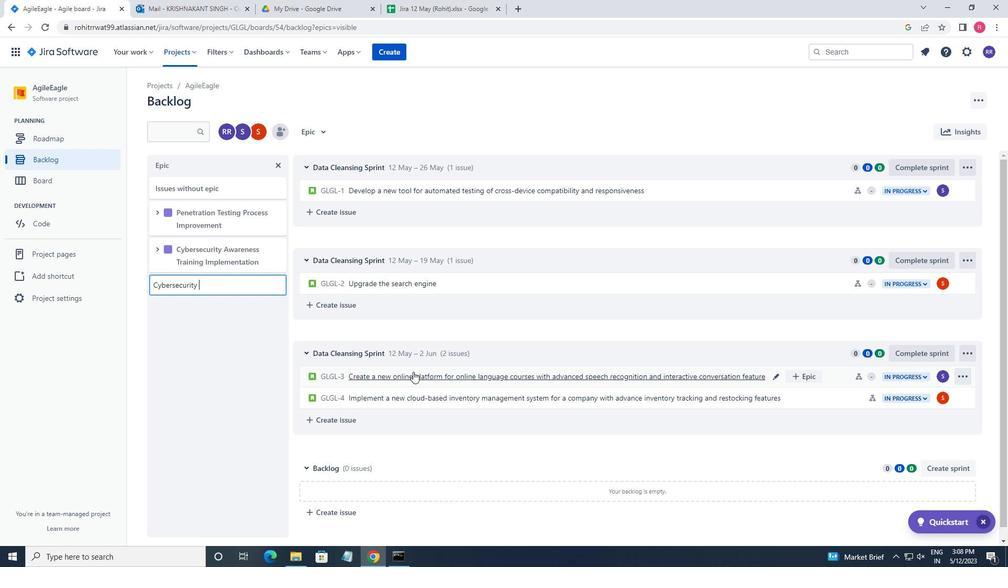
Action: Key pressed <Key.shift_r>INCIDENR<Key.backspace>T<Key.space>
Screenshot: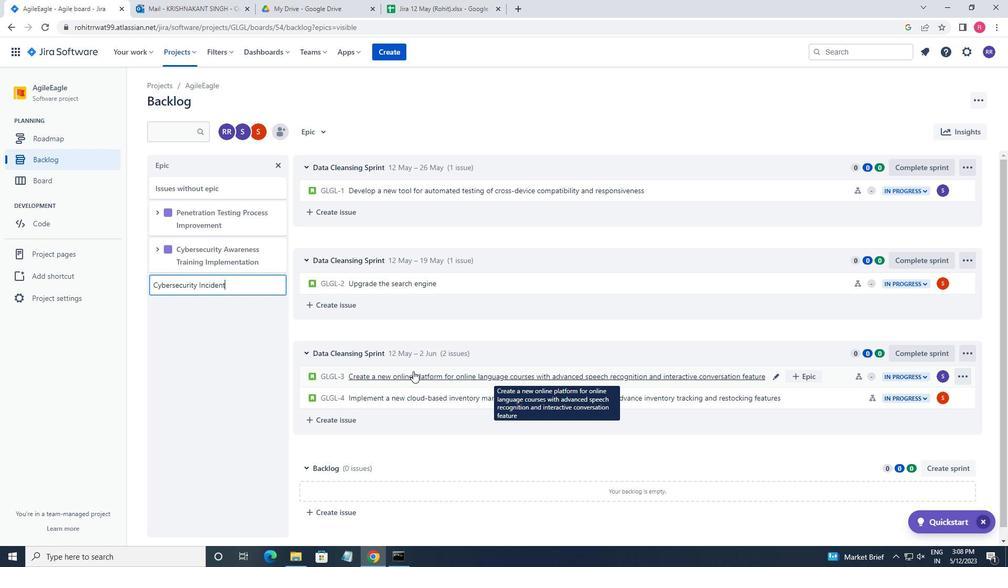 
Action: Mouse moved to (415, 370)
Screenshot: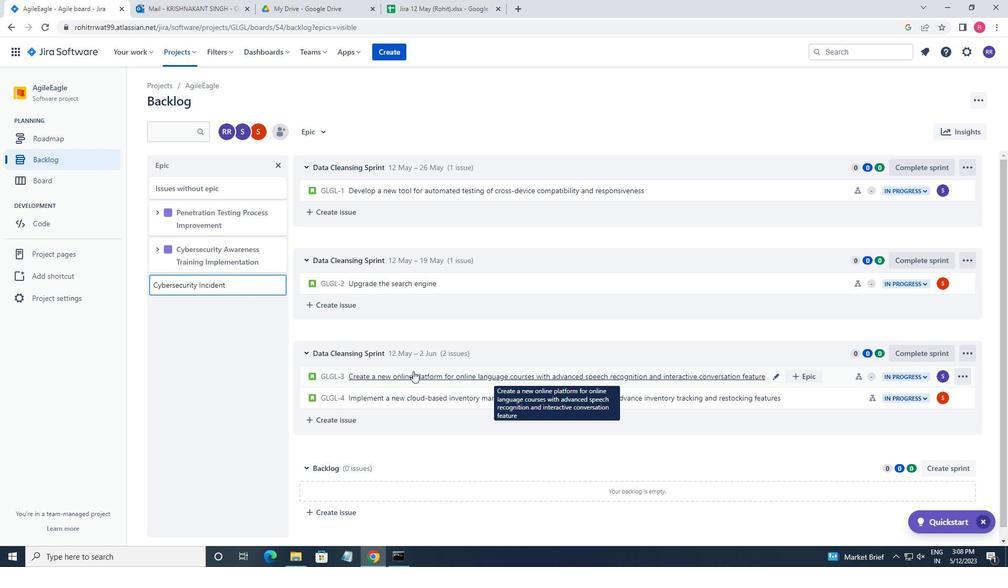 
Action: Key pressed <Key.shift>RESPONSE<Key.space>
Screenshot: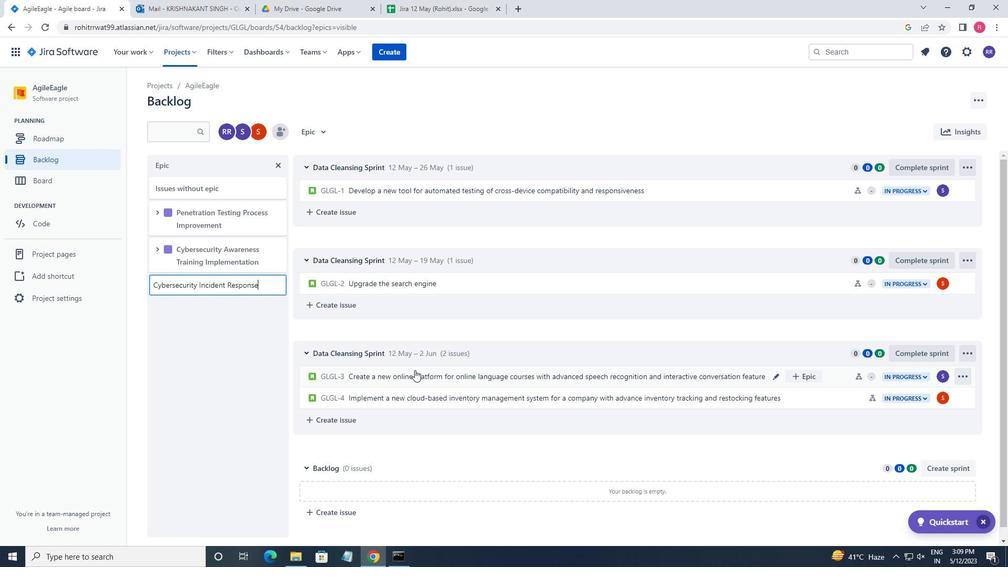 
Action: Mouse moved to (416, 367)
Screenshot: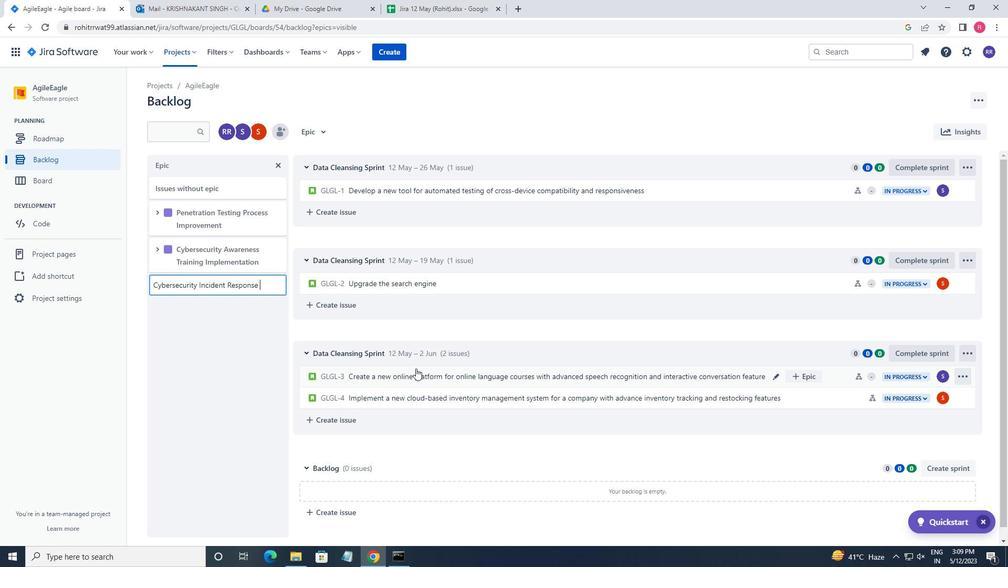 
Action: Key pressed <Key.shift_r>PLANING<Key.backspace><Key.backspace><Key.backspace>NING<Key.enter>
Screenshot: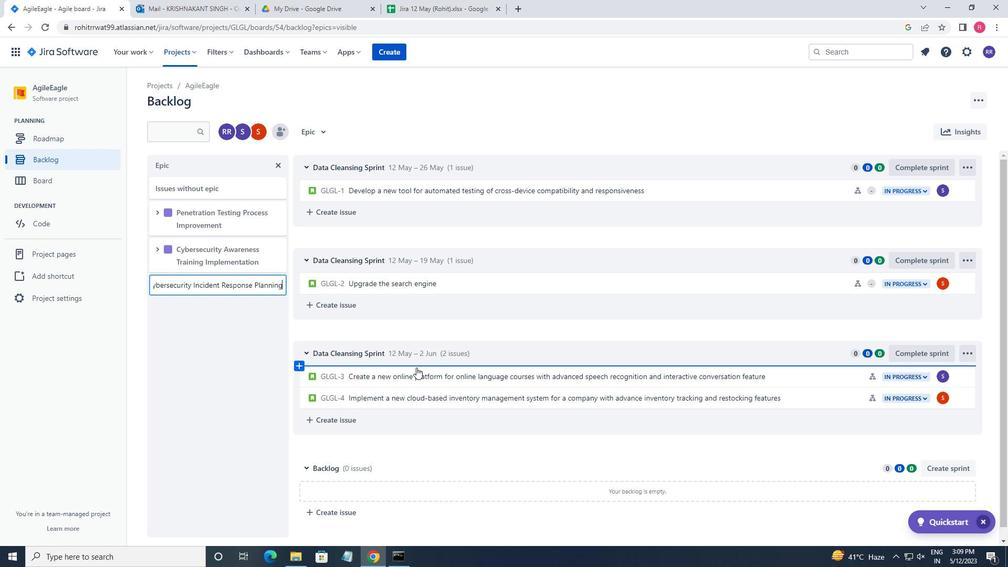 
